 Task: Open Card Card0000000174 in  Board0000000044 in Workspace WS0000000015 in Trello. Add Member Mailaustralia7@gmail.com to Card Card0000000174 in  Board0000000044 in Workspace WS0000000015 in Trello. Add Blue Label titled Label0000000174 to Card Card0000000174 in  Board0000000044 in Workspace WS0000000015 in Trello. Add Checklist CL0000000174 to Card Card0000000174 in  Board0000000044 in Workspace WS0000000015 in Trello. Add Dates with Start Date as Sep 01 2023 and Due Date as Sep 30 2023 to Card Card0000000174 in  Board0000000044 in Workspace WS0000000015 in Trello
Action: Mouse moved to (669, 53)
Screenshot: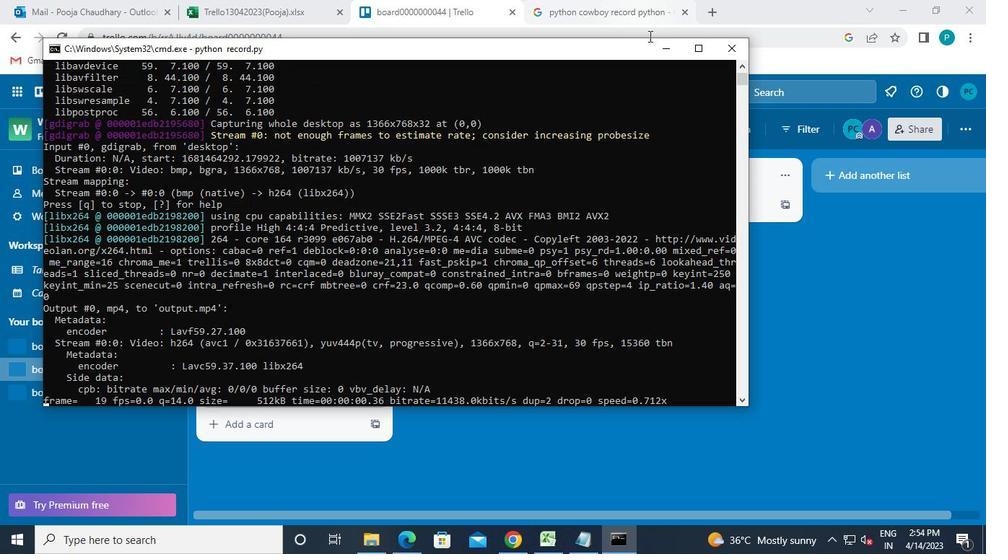 
Action: Mouse pressed left at (669, 53)
Screenshot: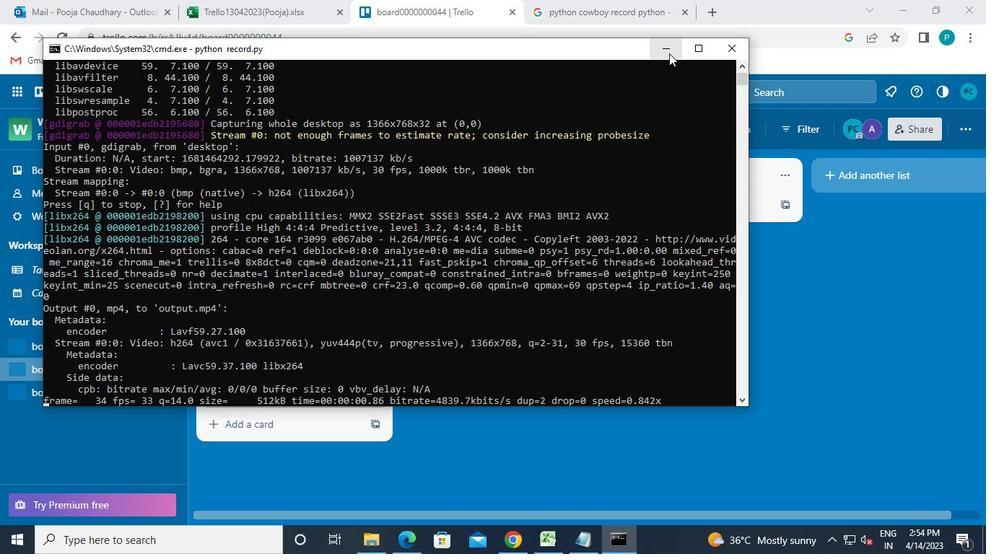 
Action: Mouse moved to (301, 335)
Screenshot: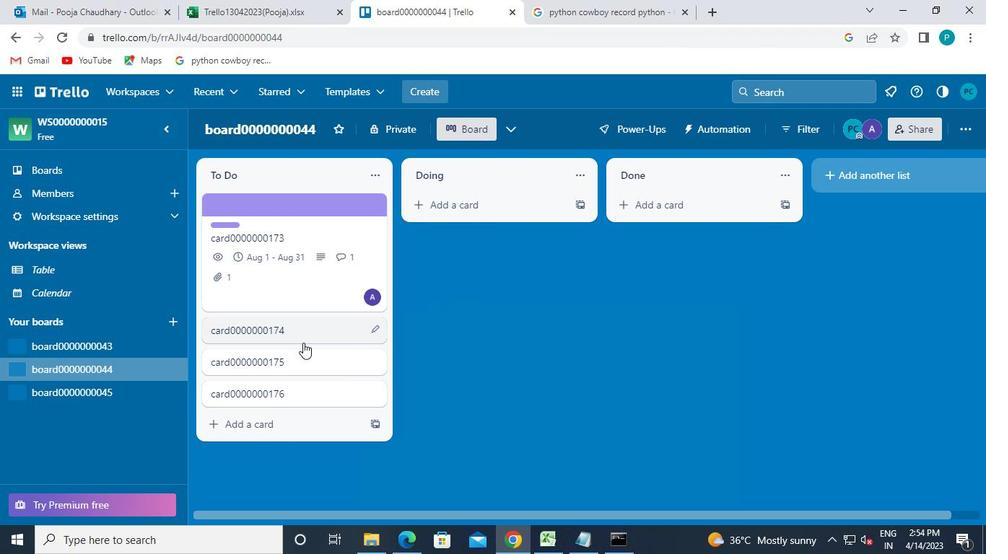 
Action: Mouse pressed left at (301, 335)
Screenshot: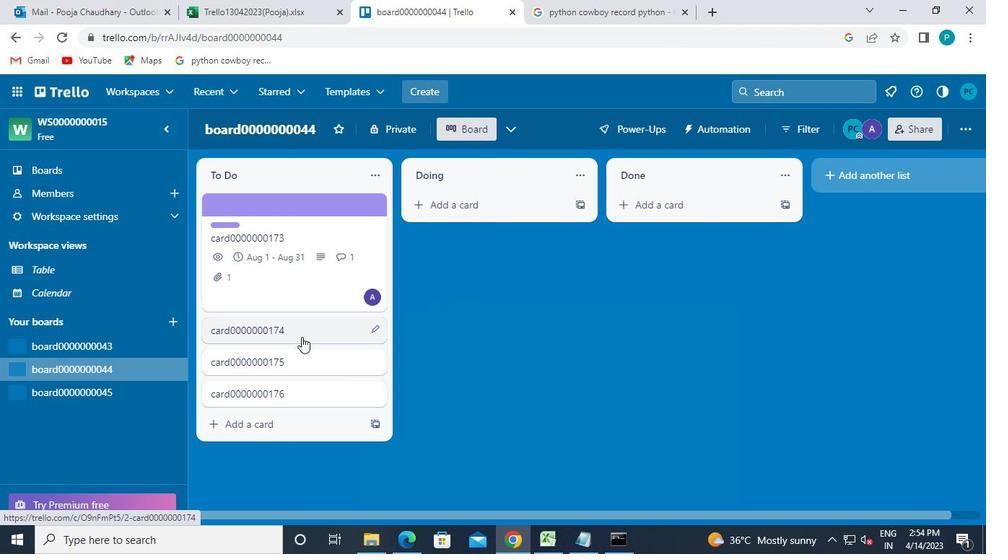 
Action: Mouse moved to (684, 259)
Screenshot: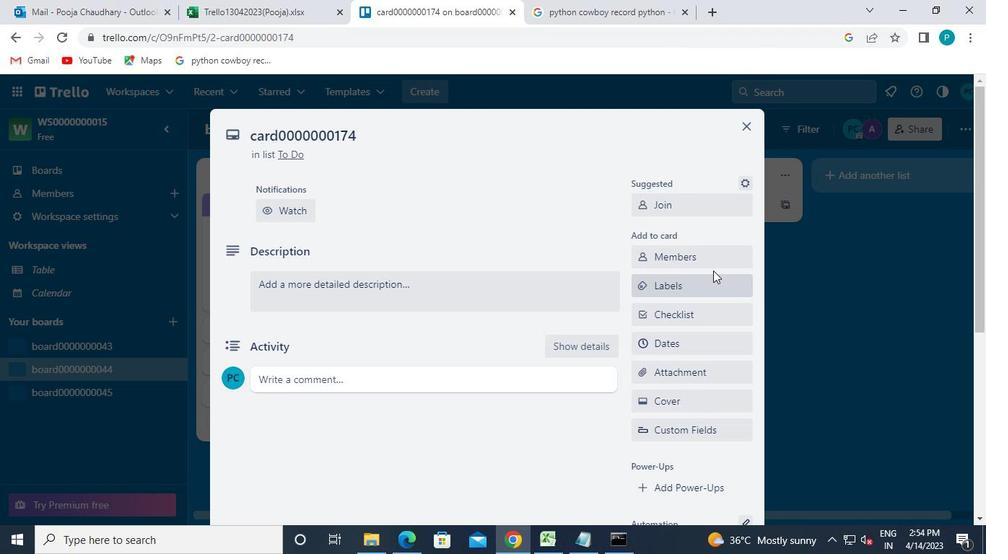 
Action: Mouse pressed left at (684, 259)
Screenshot: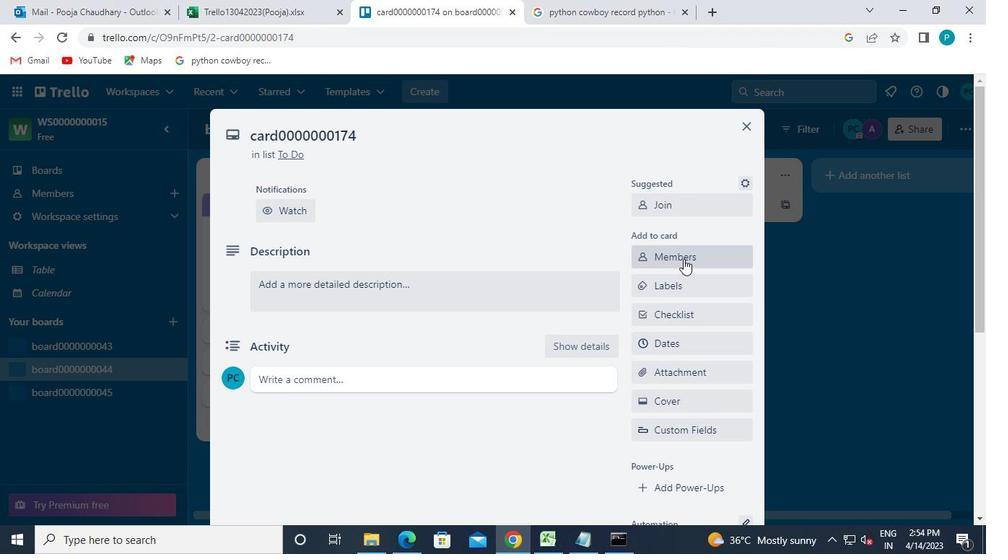 
Action: Mouse moved to (687, 325)
Screenshot: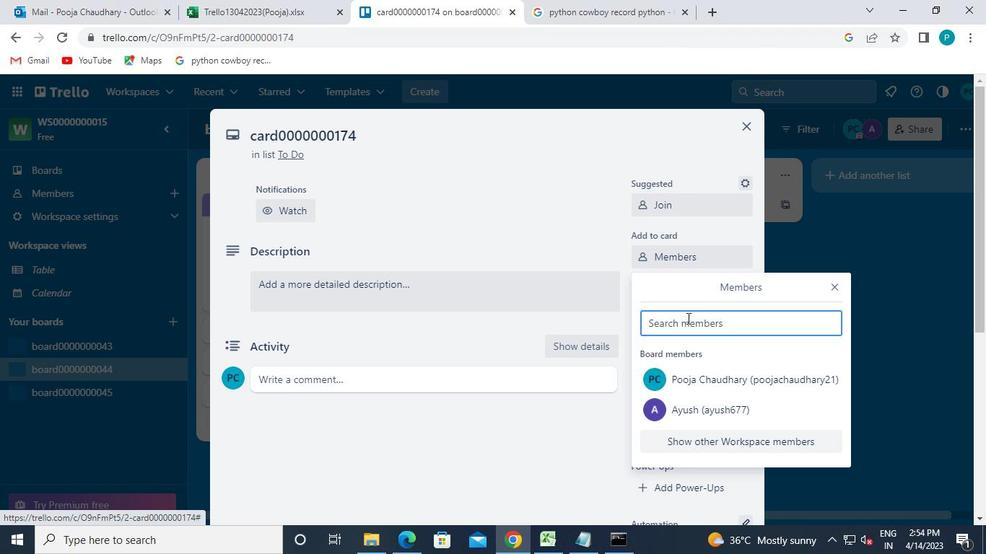 
Action: Mouse pressed left at (687, 325)
Screenshot: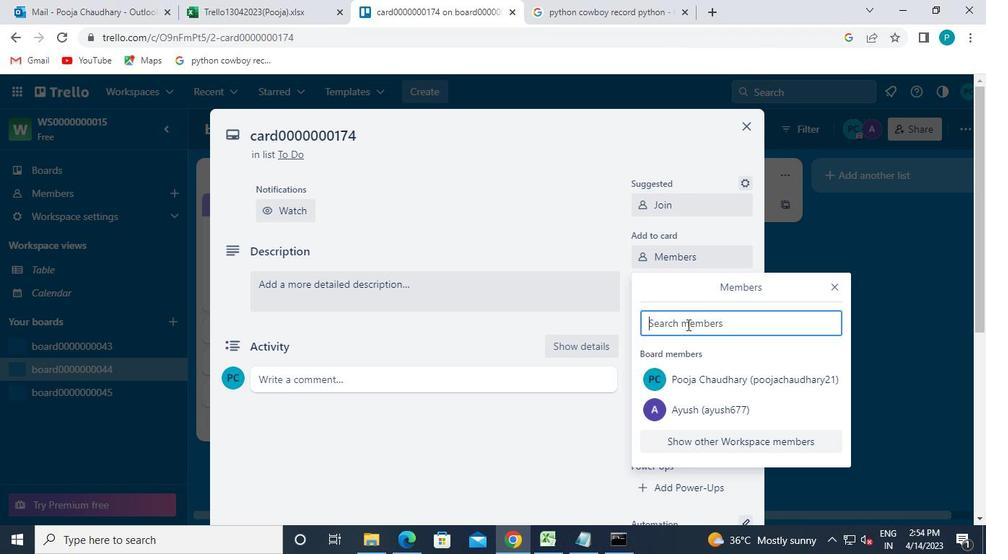 
Action: Keyboard m
Screenshot: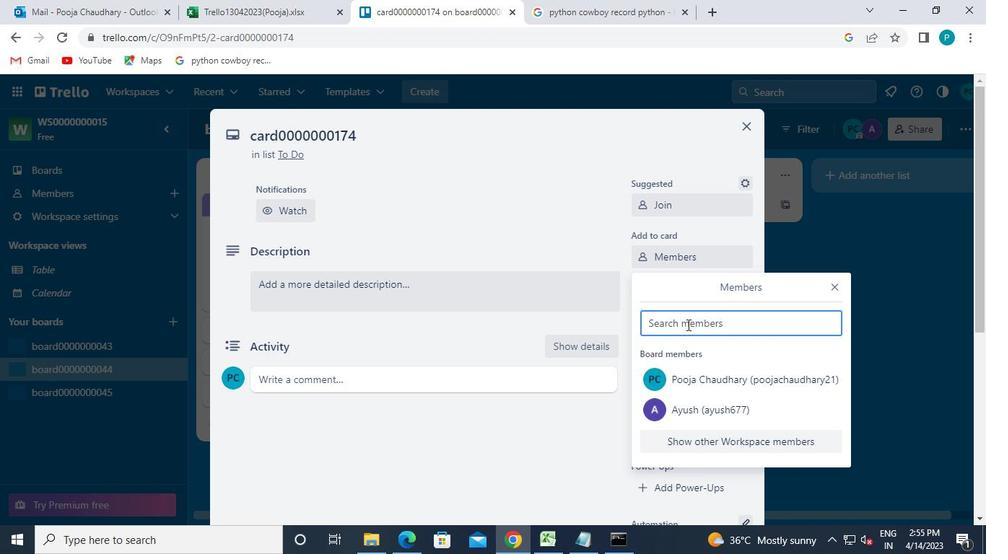 
Action: Keyboard a
Screenshot: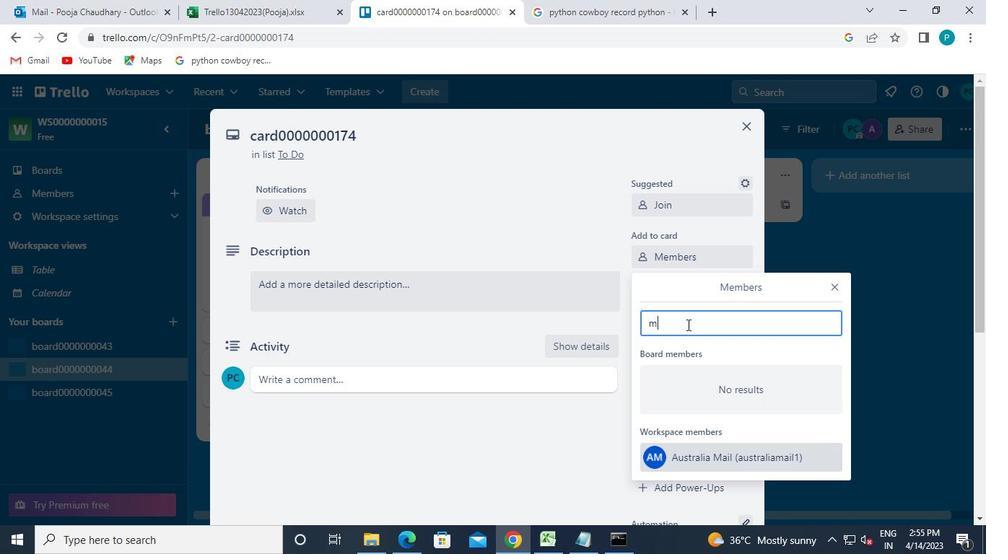 
Action: Keyboard i
Screenshot: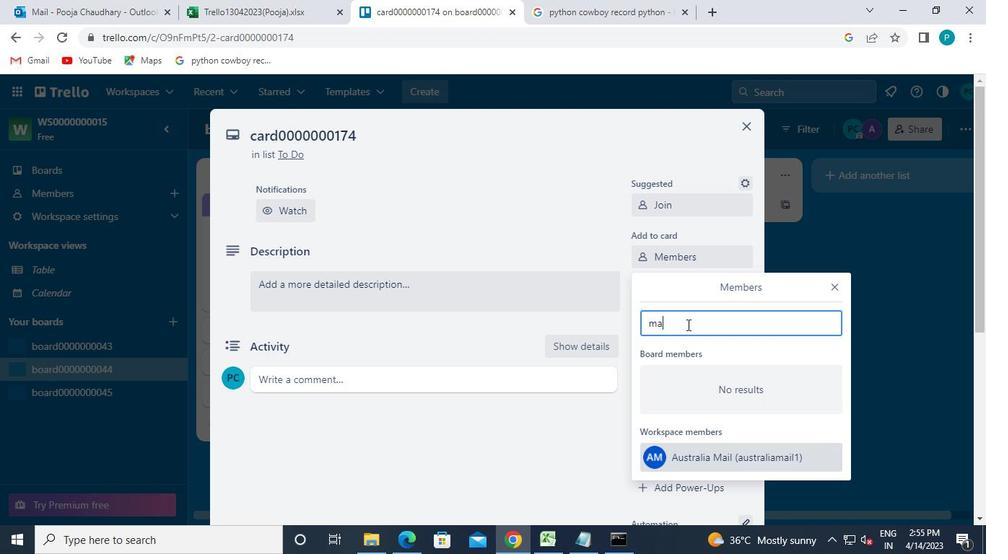 
Action: Keyboard l
Screenshot: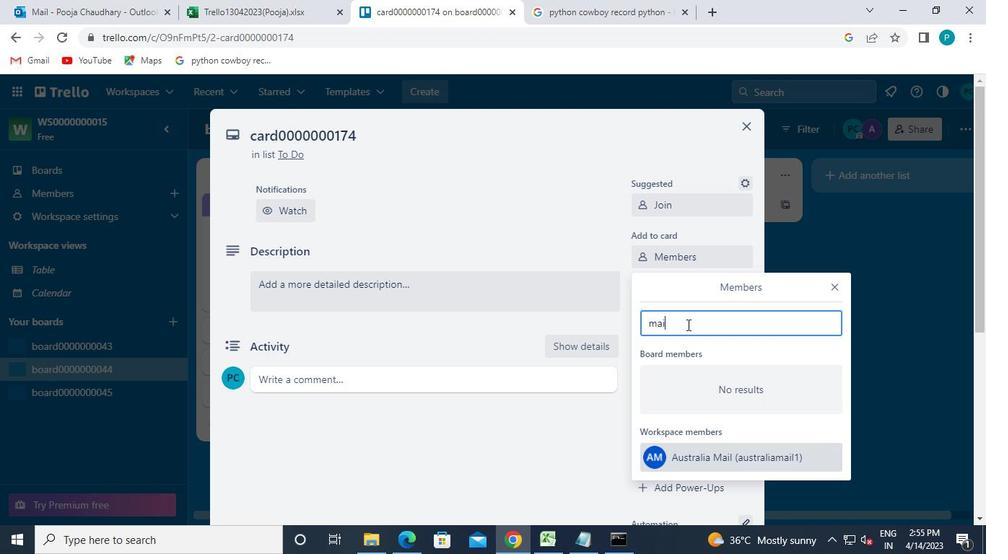 
Action: Keyboard a
Screenshot: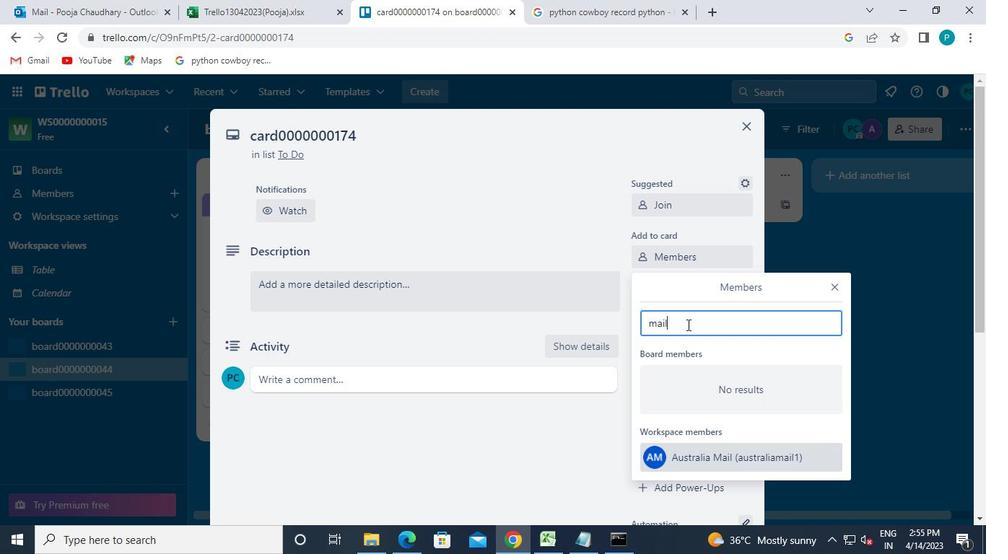 
Action: Keyboard u
Screenshot: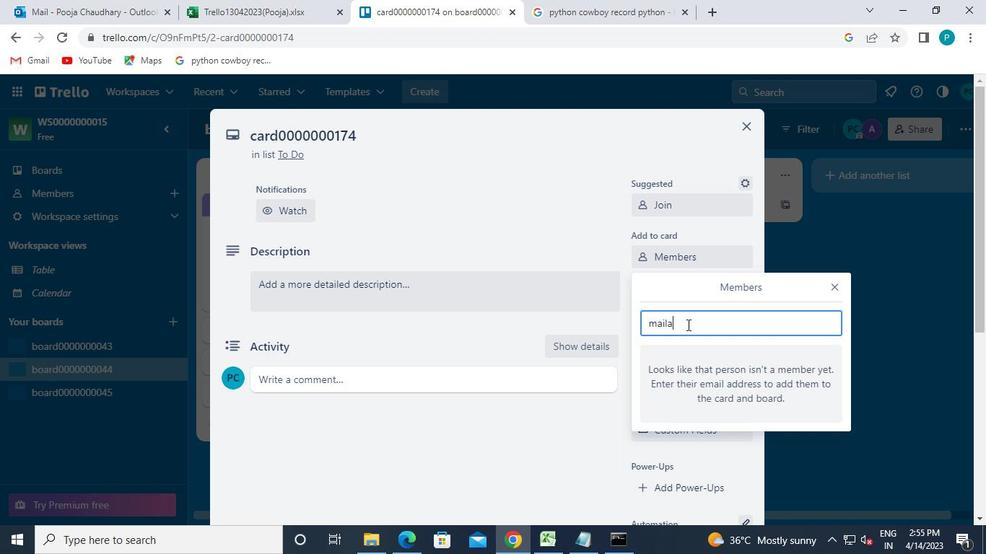 
Action: Keyboard t
Screenshot: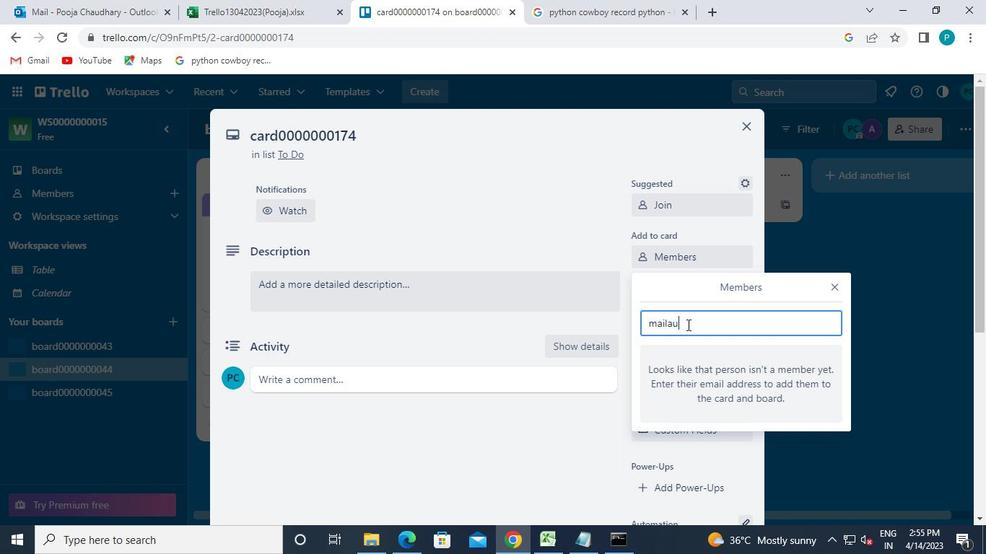 
Action: Keyboard r
Screenshot: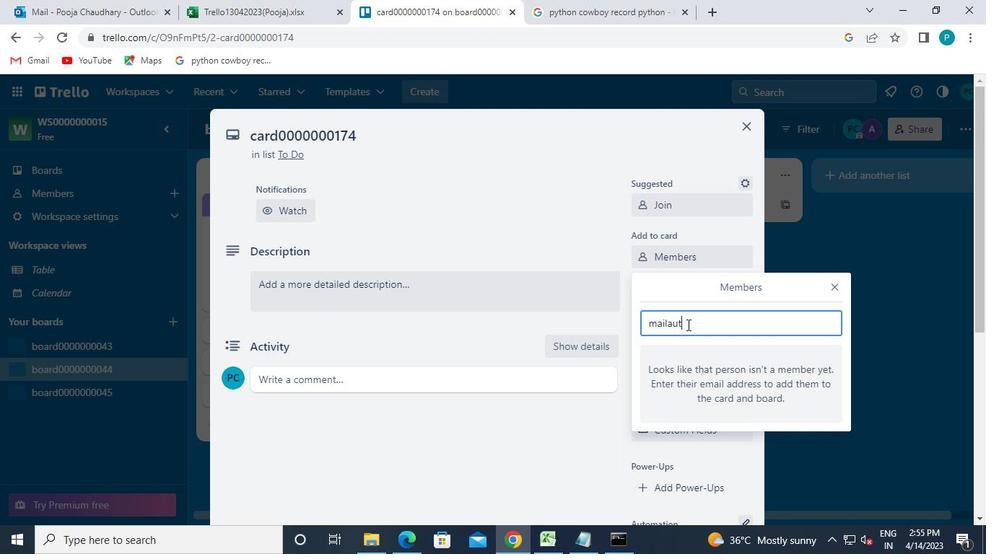 
Action: Keyboard a
Screenshot: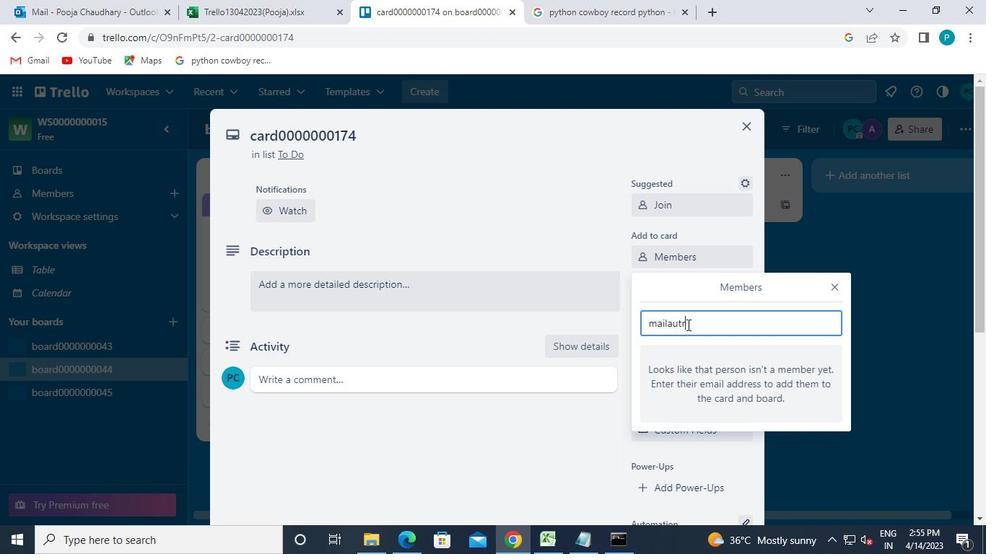 
Action: Keyboard l
Screenshot: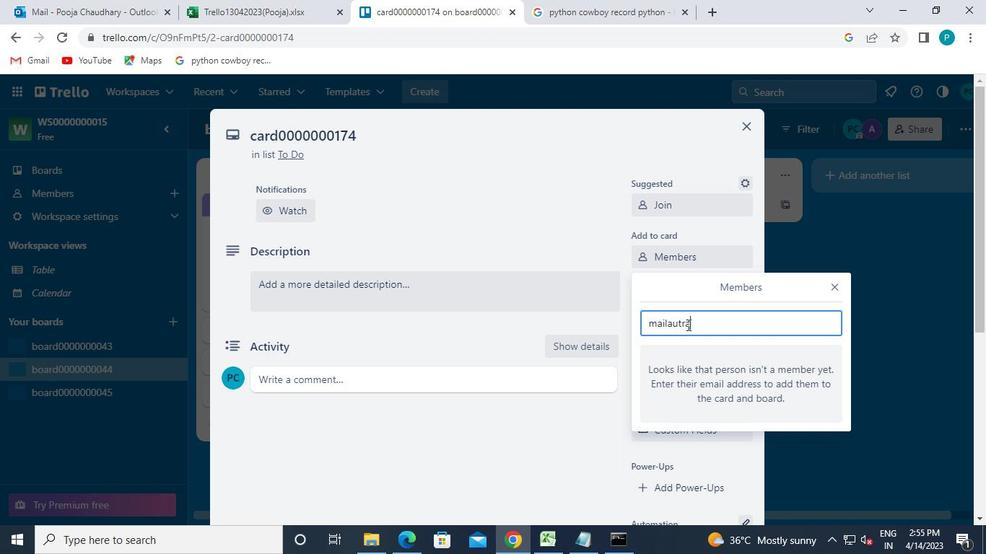 
Action: Keyboard i
Screenshot: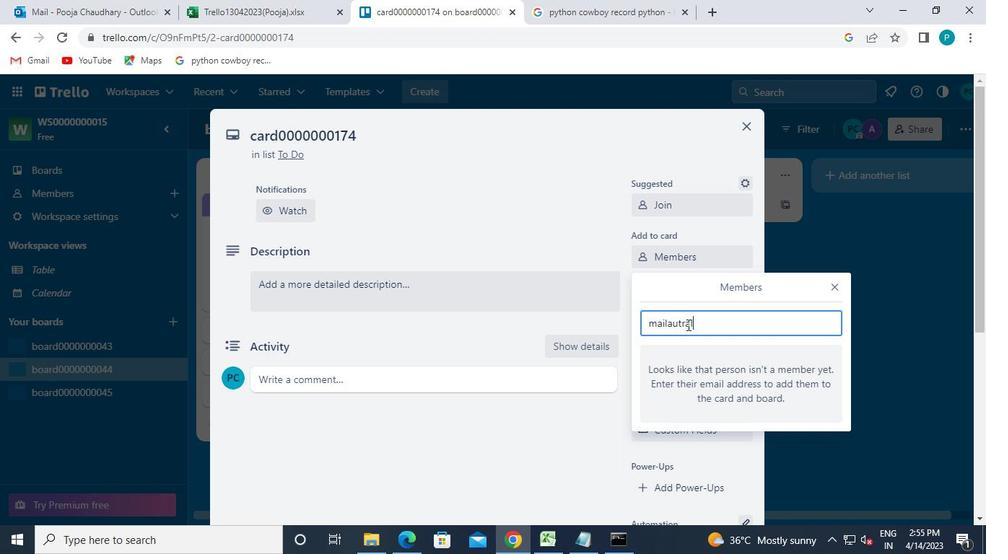 
Action: Keyboard a
Screenshot: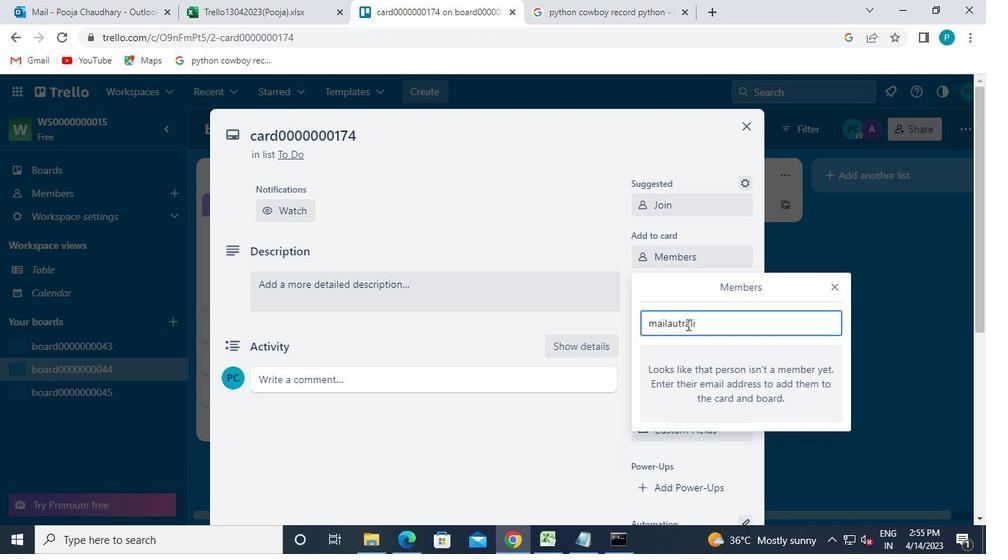 
Action: Mouse moved to (684, 326)
Screenshot: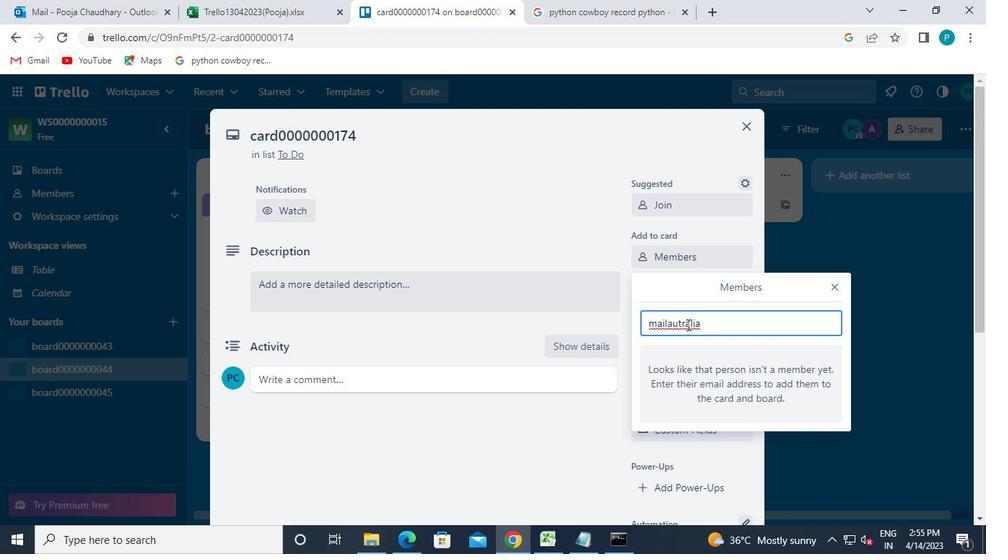 
Action: Keyboard Key.shift
Screenshot: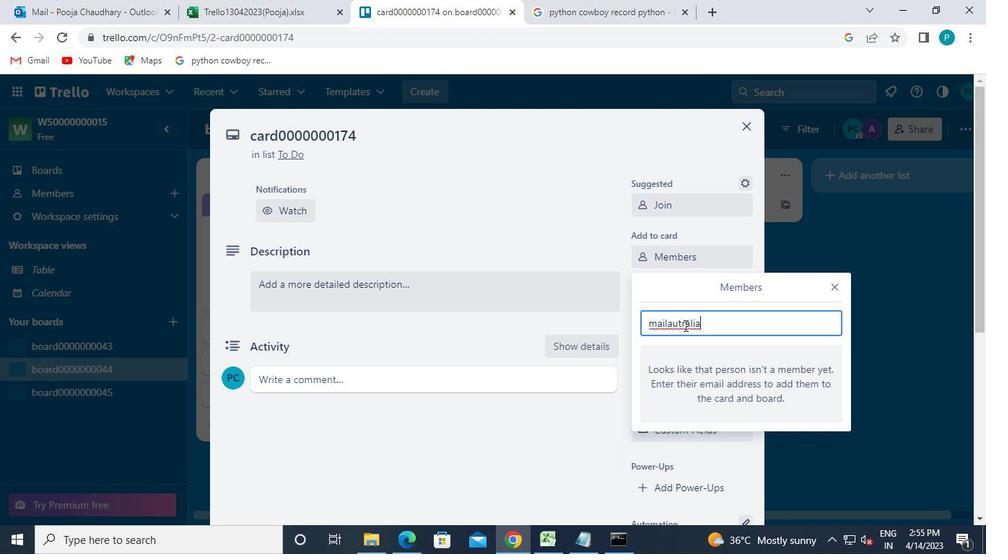 
Action: Keyboard 7
Screenshot: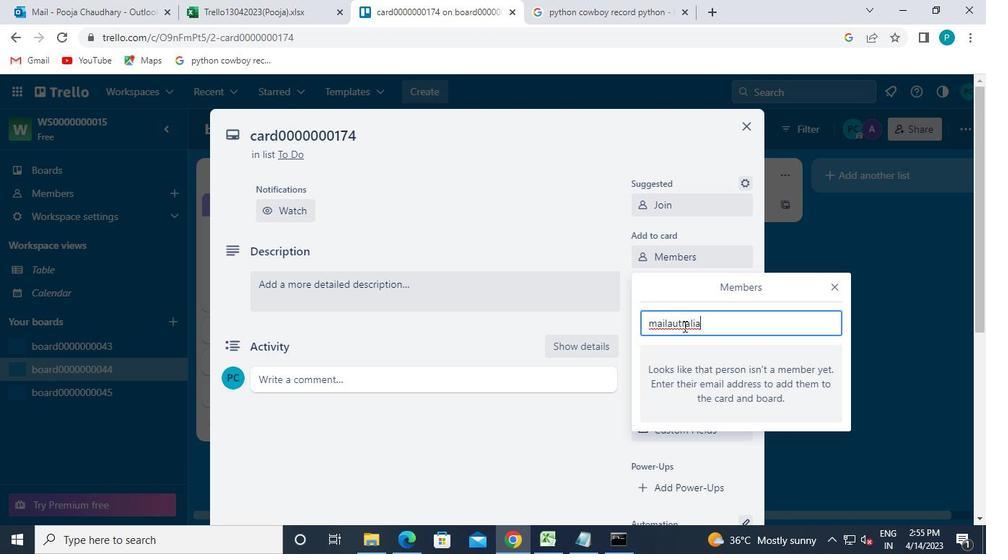
Action: Keyboard Key.shift
Screenshot: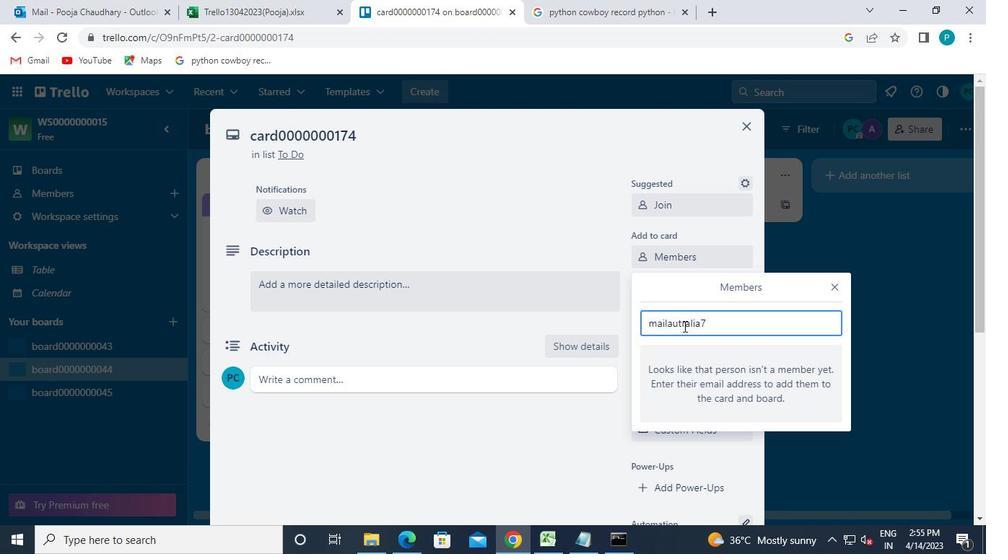 
Action: Keyboard @
Screenshot: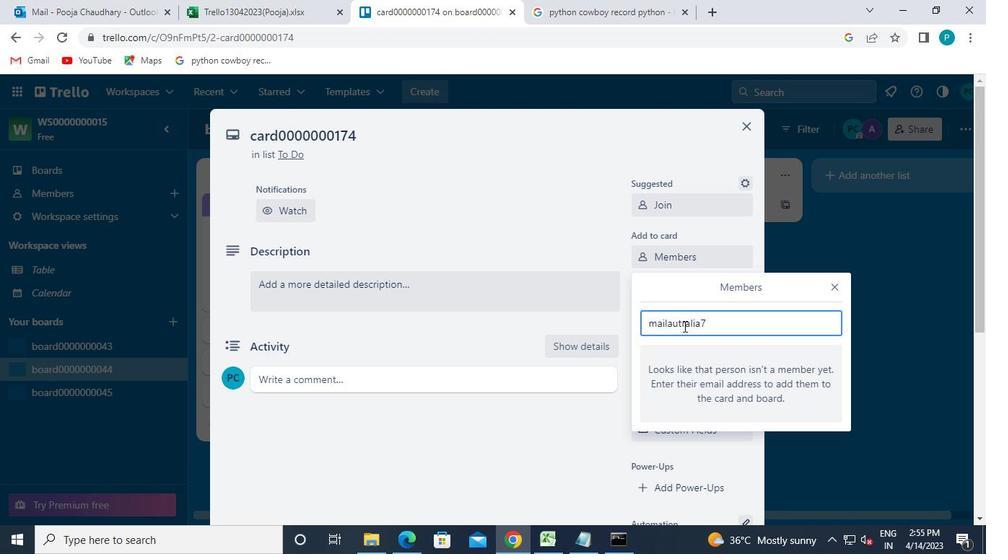 
Action: Keyboard g
Screenshot: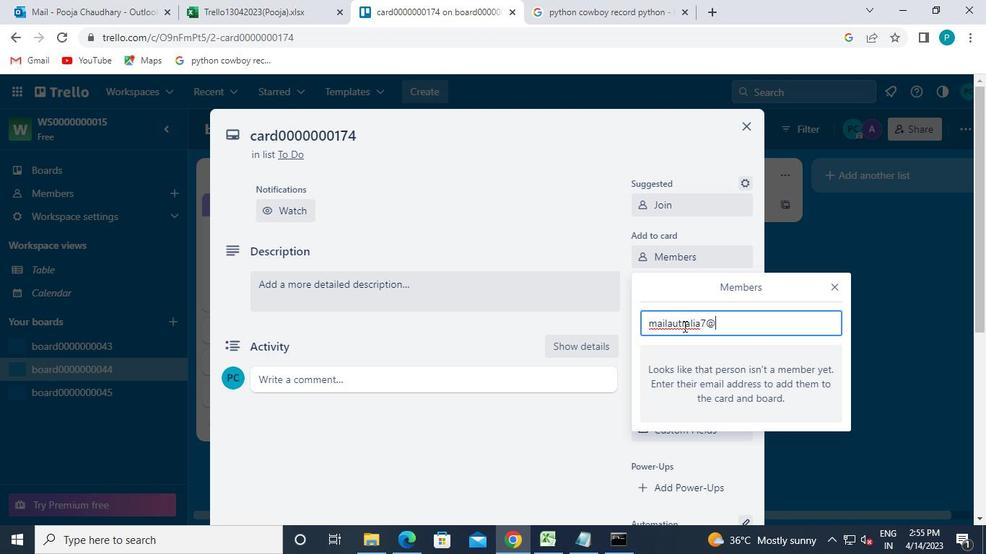
Action: Keyboard m
Screenshot: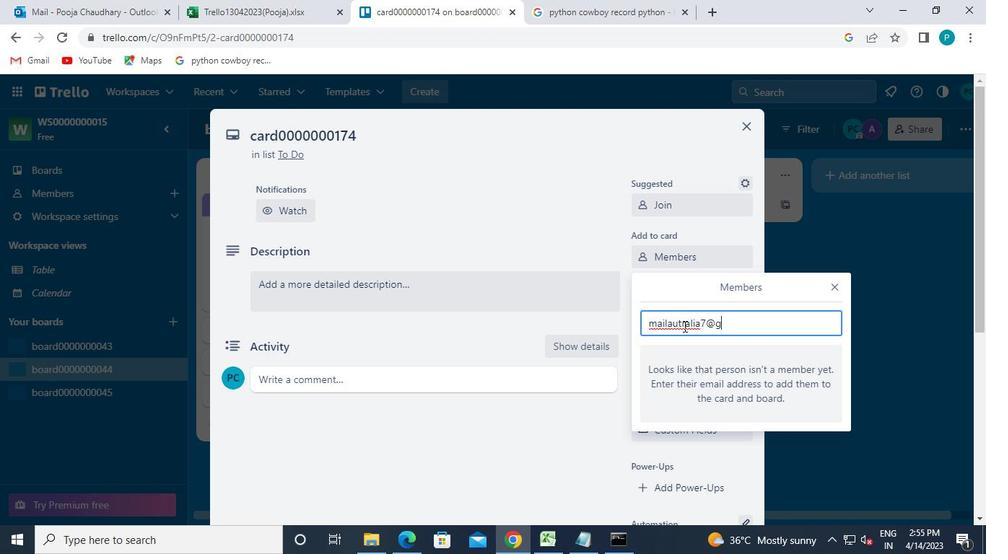 
Action: Keyboard a
Screenshot: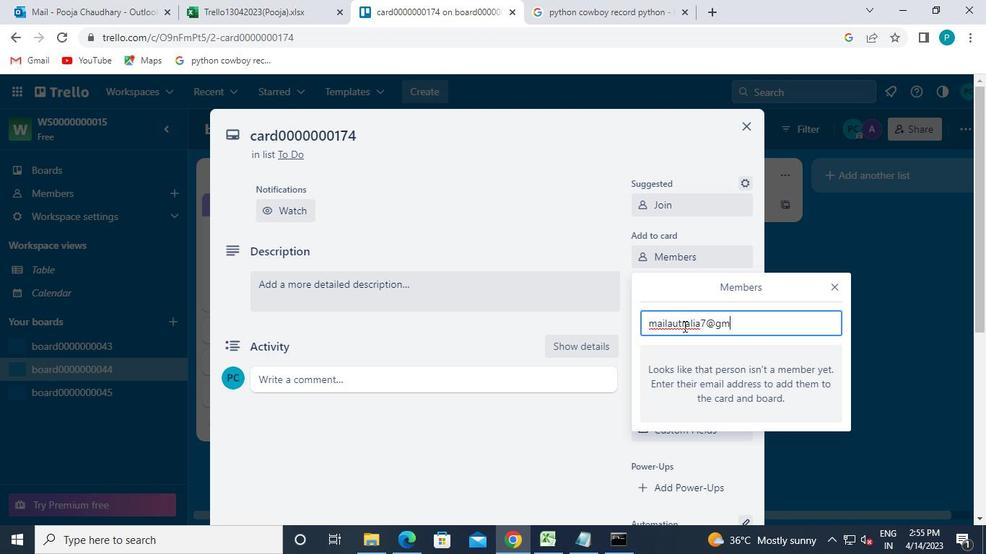 
Action: Keyboard i
Screenshot: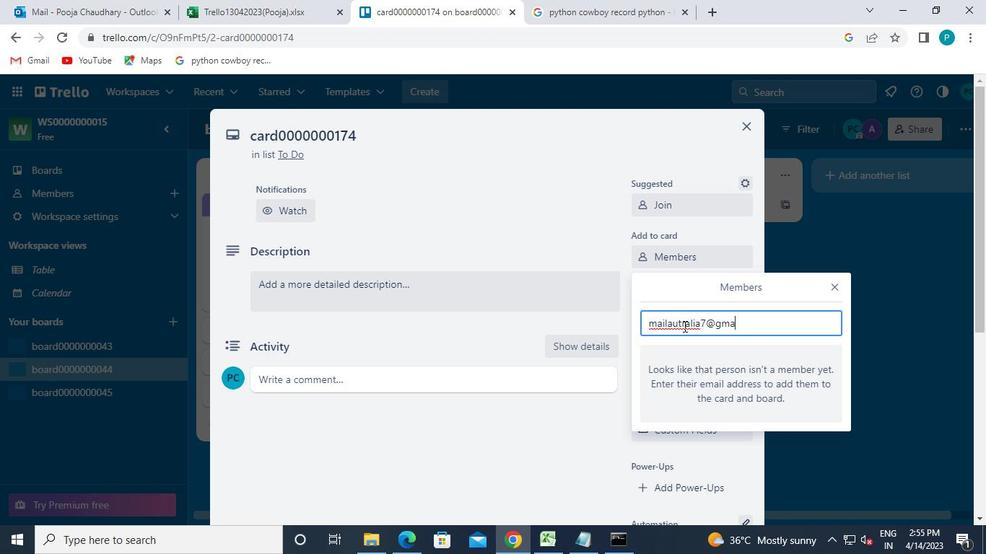 
Action: Keyboard l
Screenshot: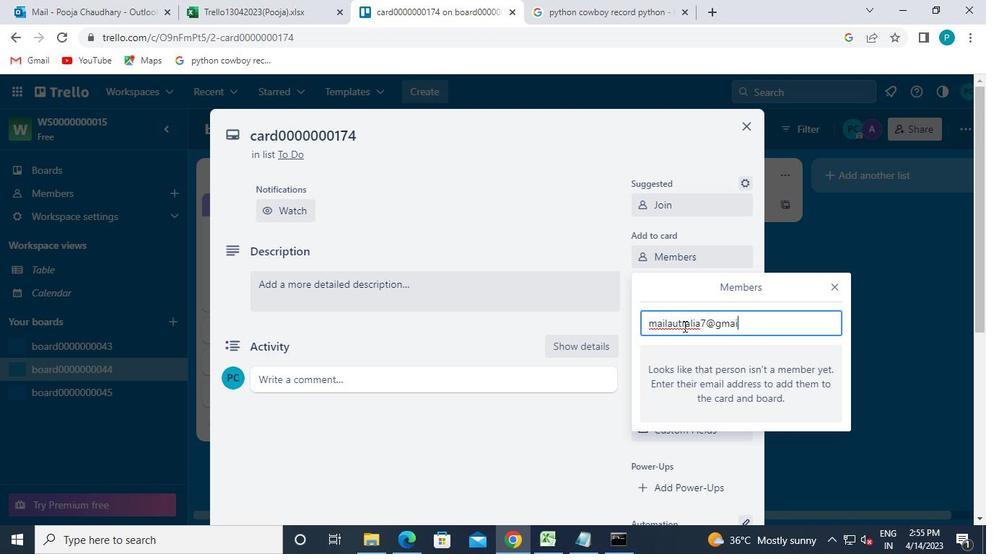 
Action: Keyboard .
Screenshot: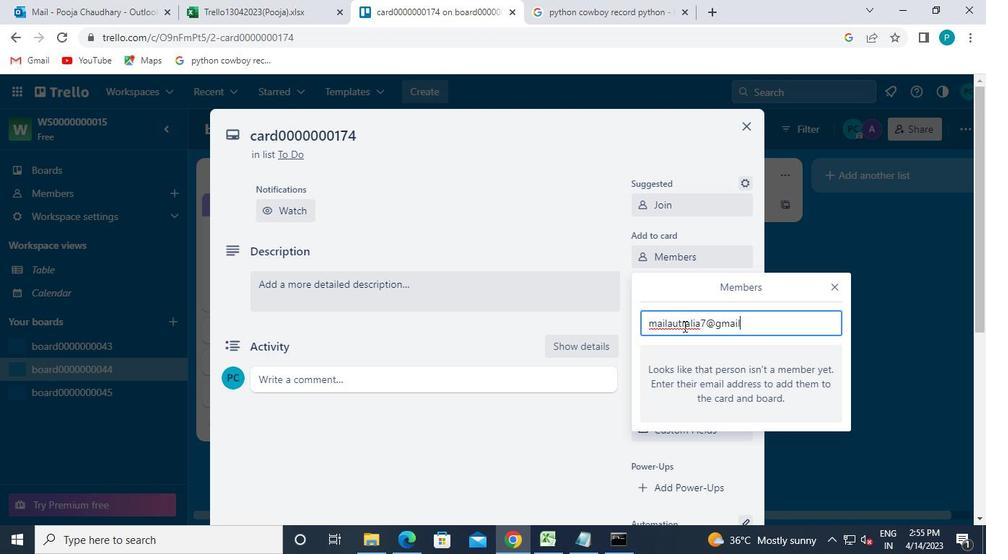 
Action: Keyboard c
Screenshot: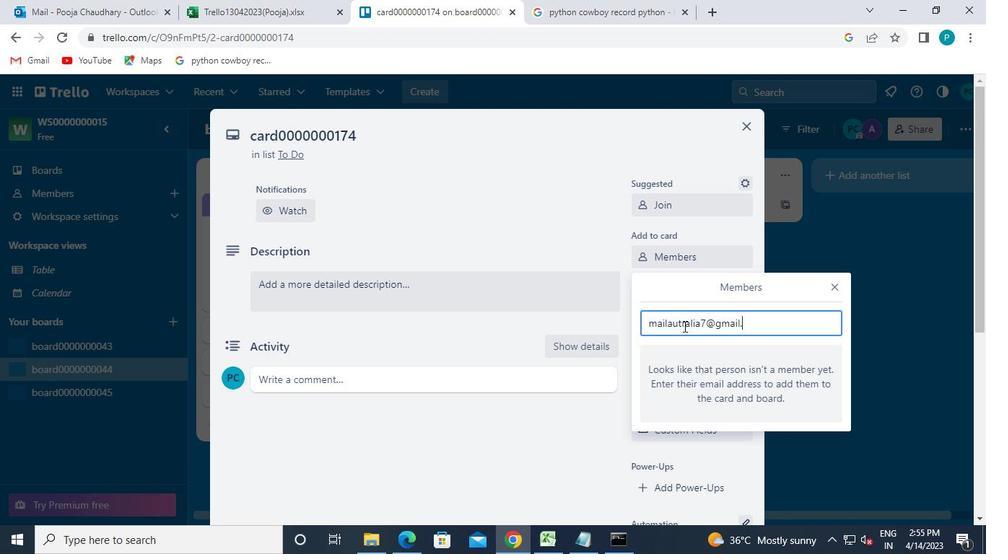 
Action: Keyboard m
Screenshot: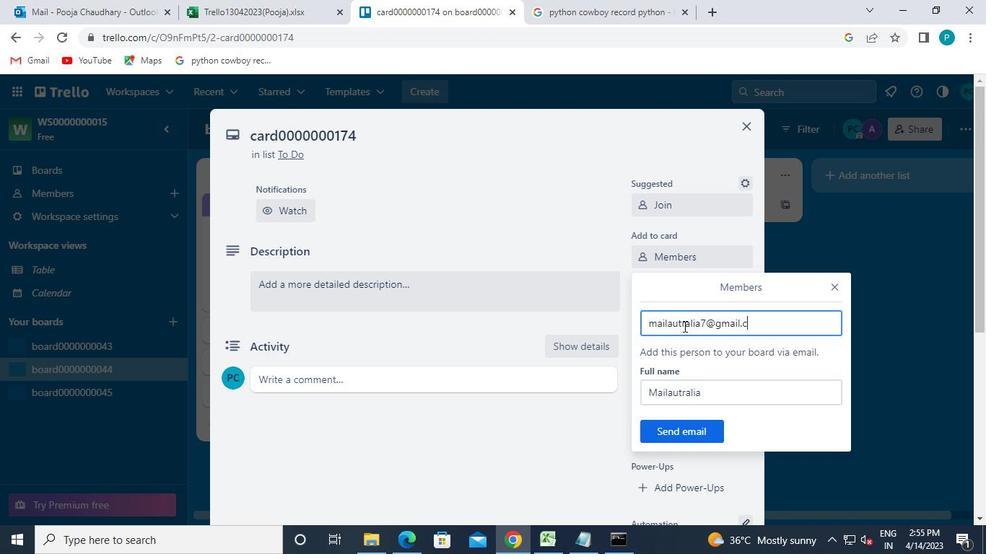 
Action: Keyboard Key.backspace
Screenshot: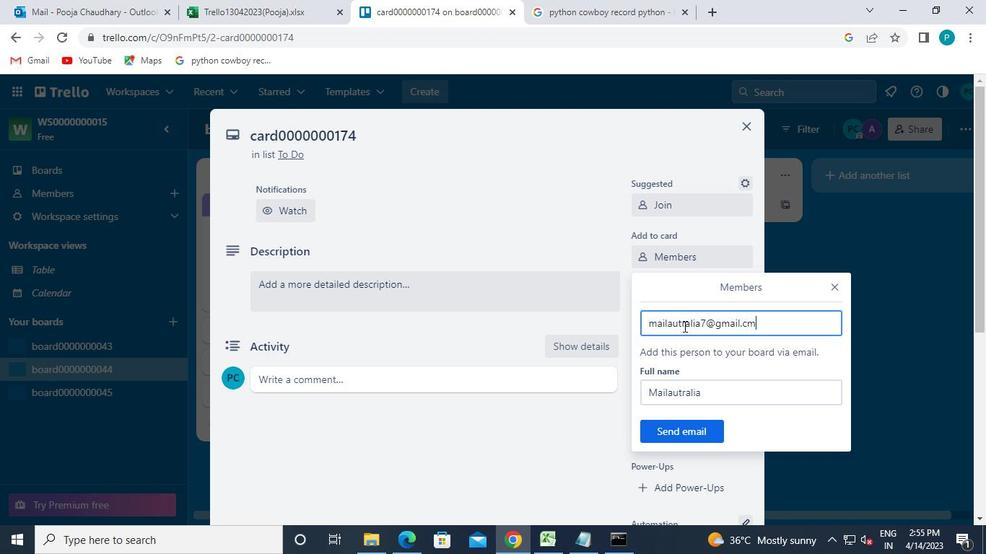 
Action: Keyboard o
Screenshot: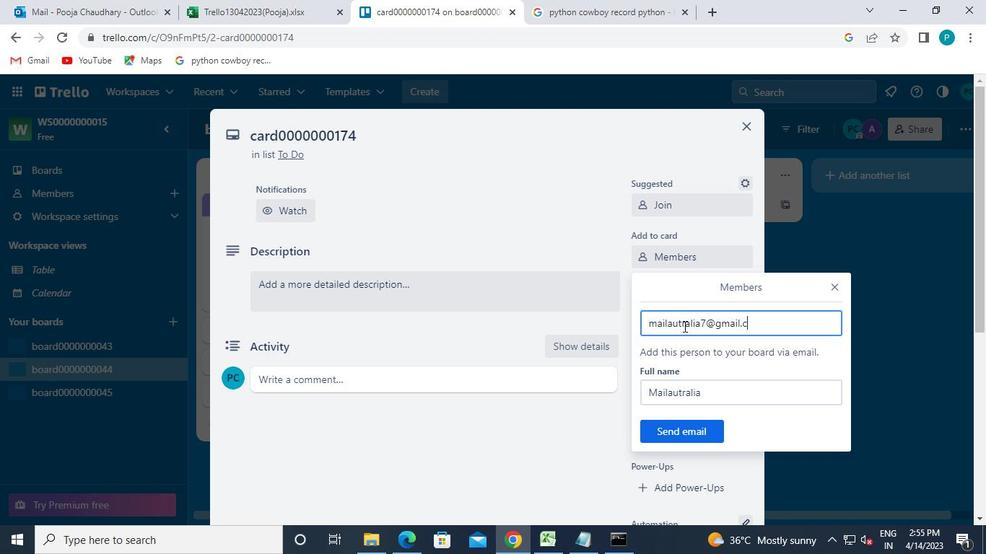 
Action: Keyboard m
Screenshot: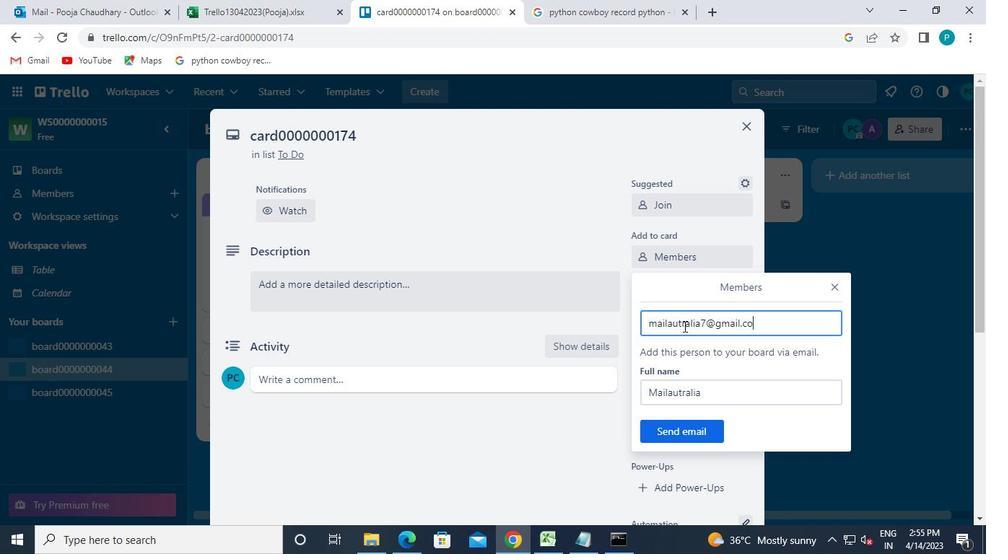 
Action: Mouse moved to (699, 432)
Screenshot: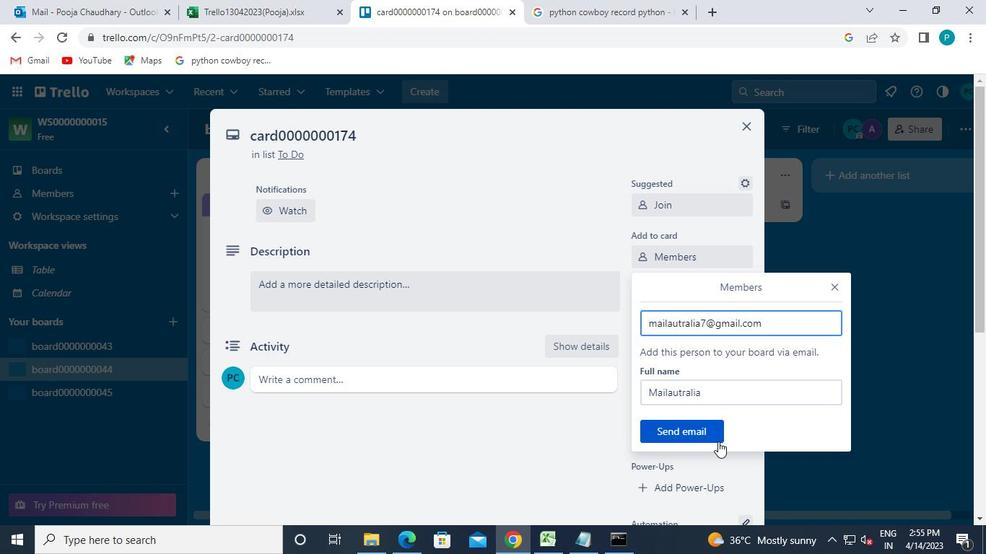 
Action: Mouse pressed left at (699, 432)
Screenshot: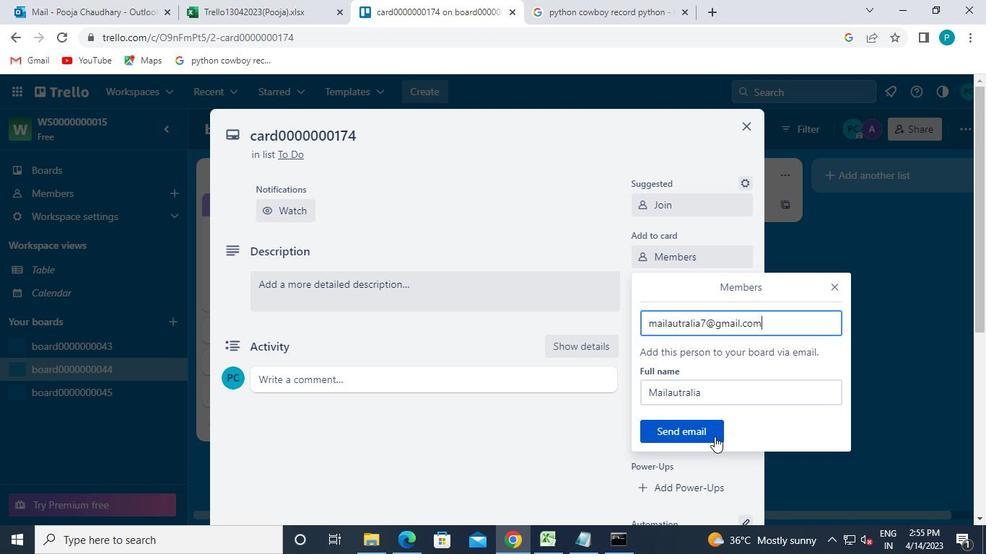 
Action: Mouse moved to (665, 291)
Screenshot: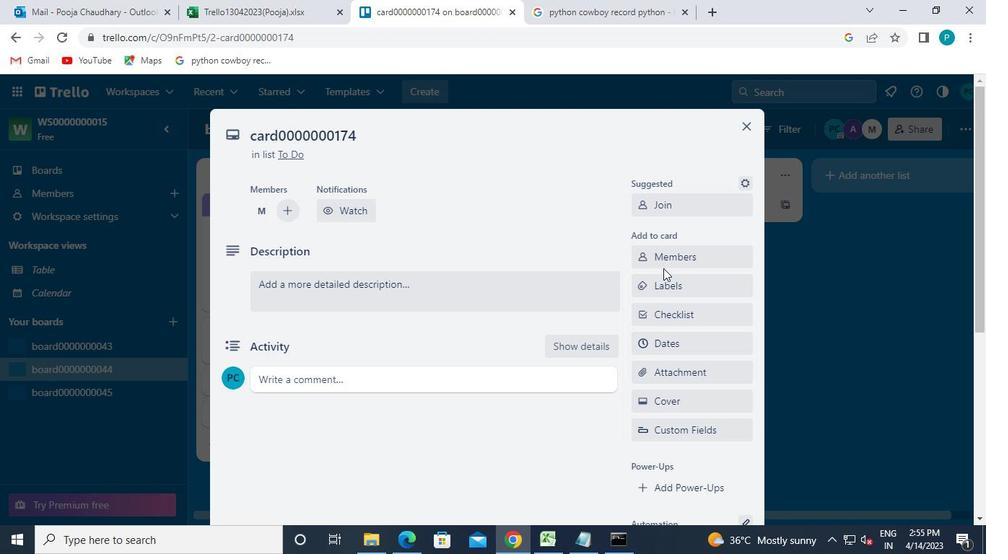 
Action: Mouse pressed left at (665, 291)
Screenshot: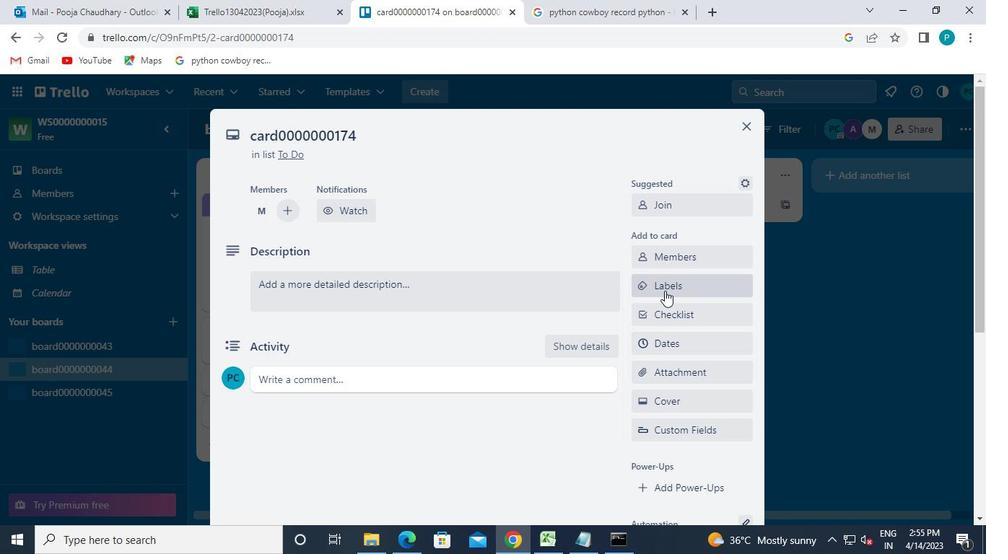 
Action: Mouse moved to (700, 407)
Screenshot: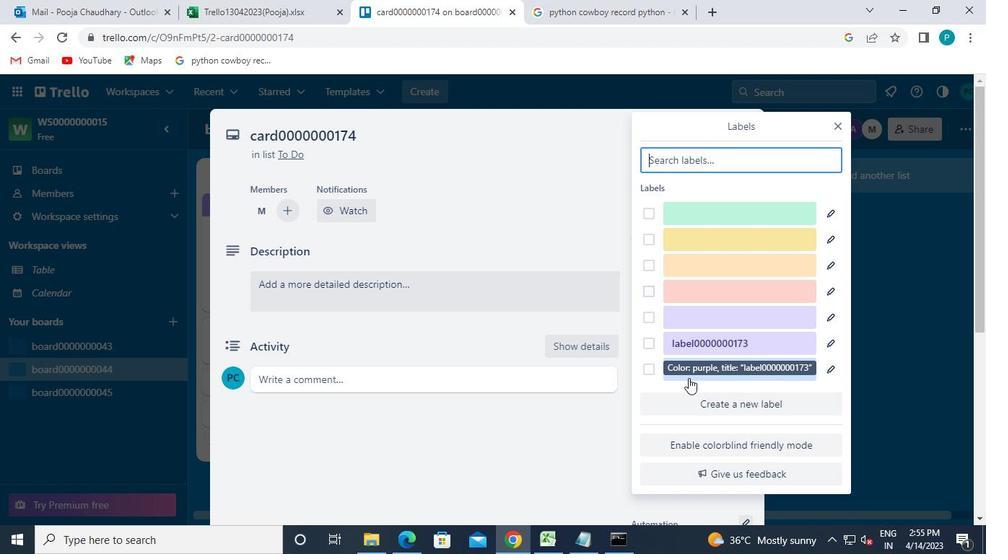 
Action: Mouse pressed left at (700, 407)
Screenshot: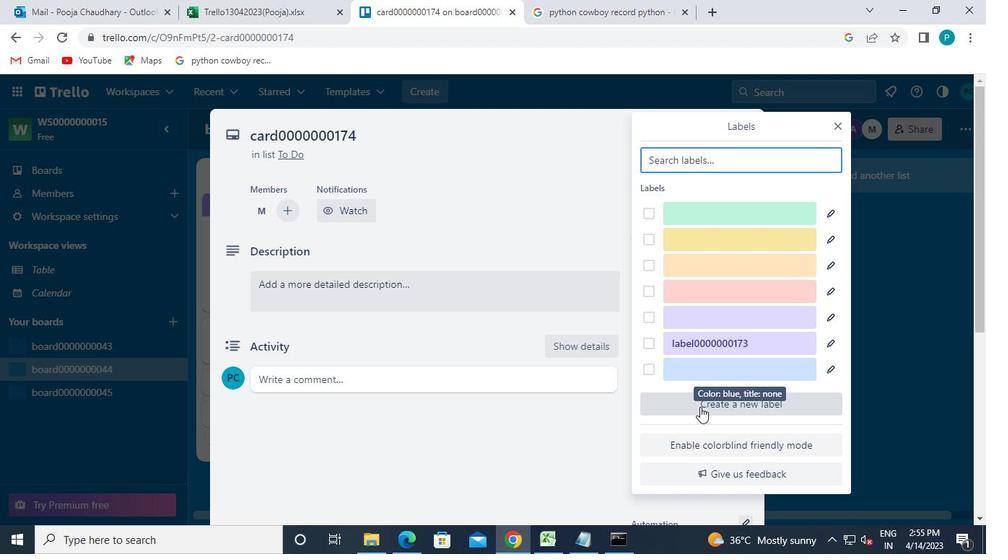 
Action: Mouse moved to (665, 410)
Screenshot: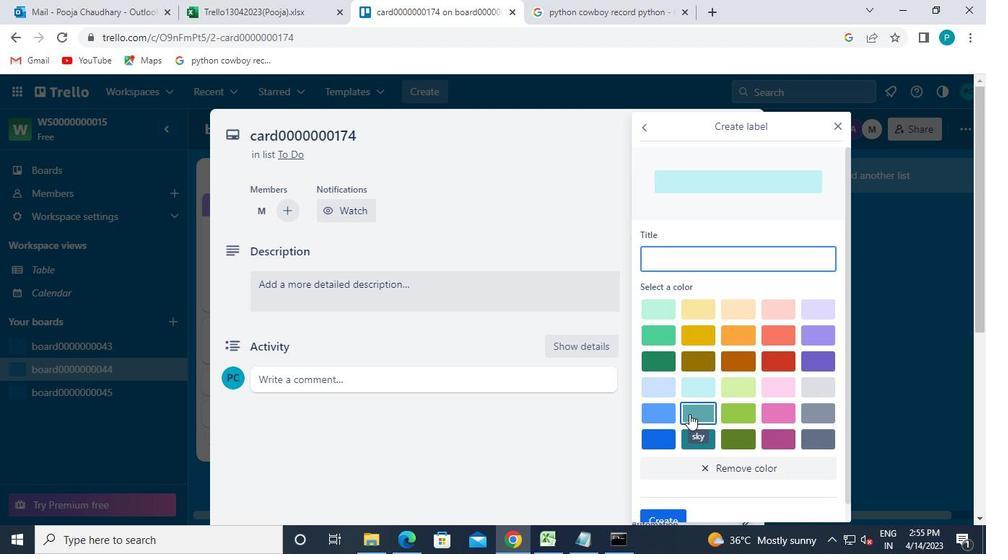 
Action: Mouse pressed left at (665, 410)
Screenshot: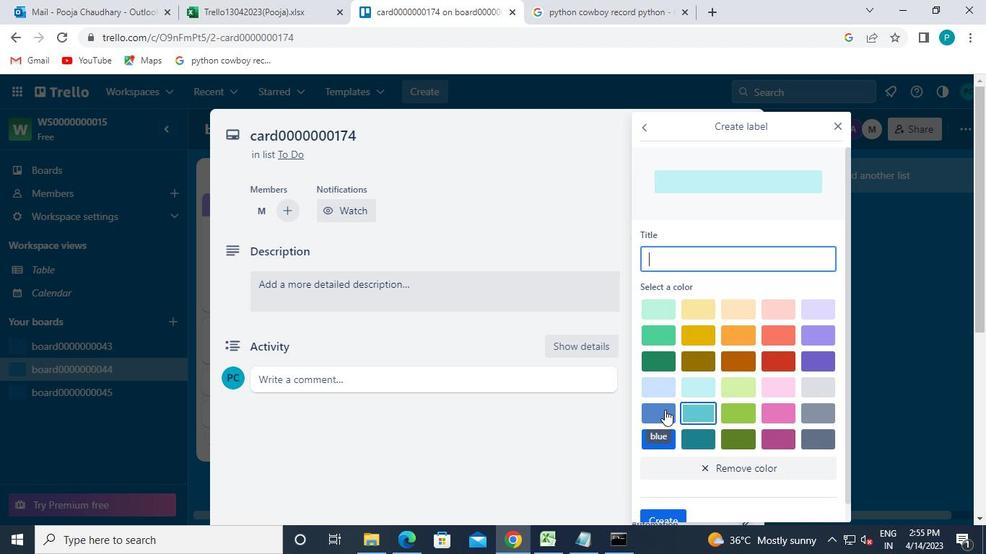 
Action: Mouse moved to (659, 258)
Screenshot: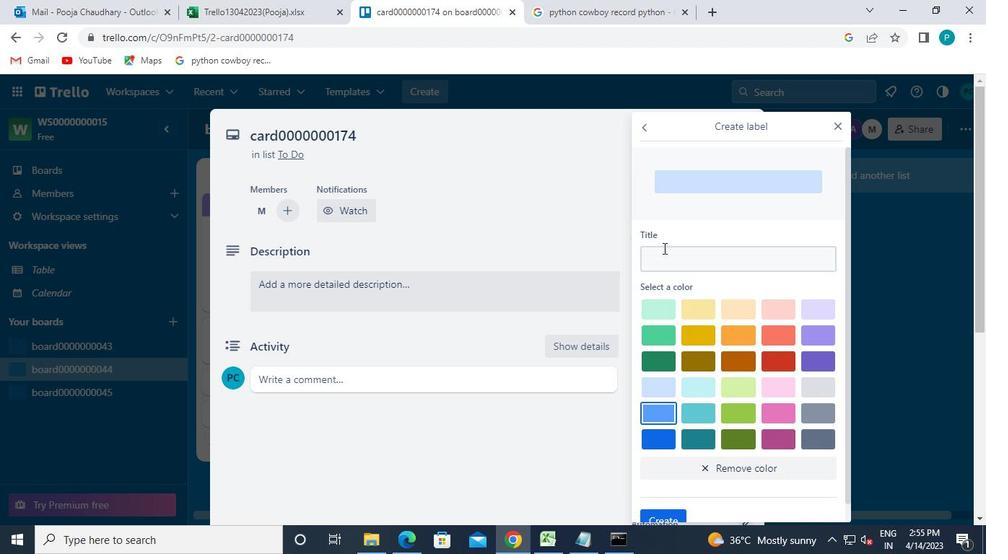 
Action: Mouse pressed left at (659, 258)
Screenshot: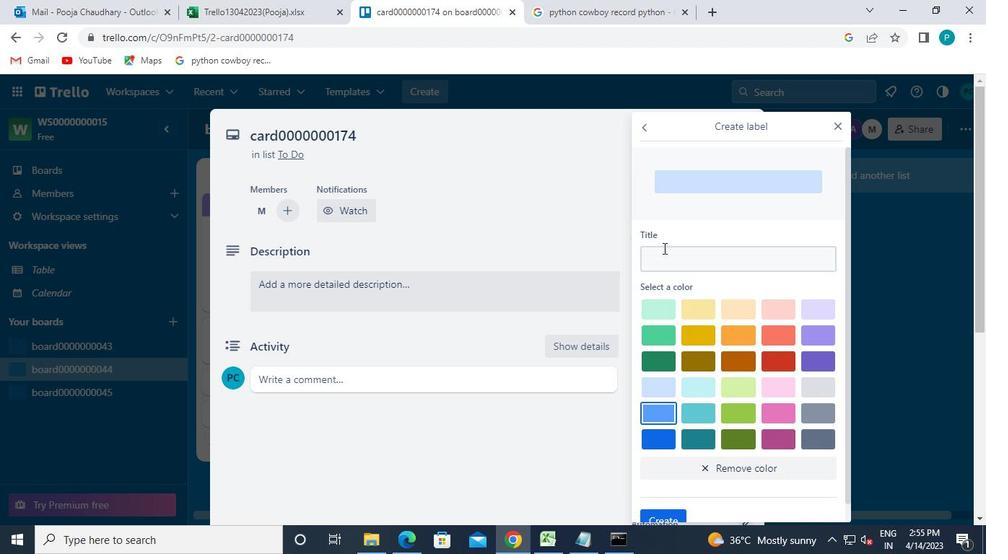 
Action: Keyboard l
Screenshot: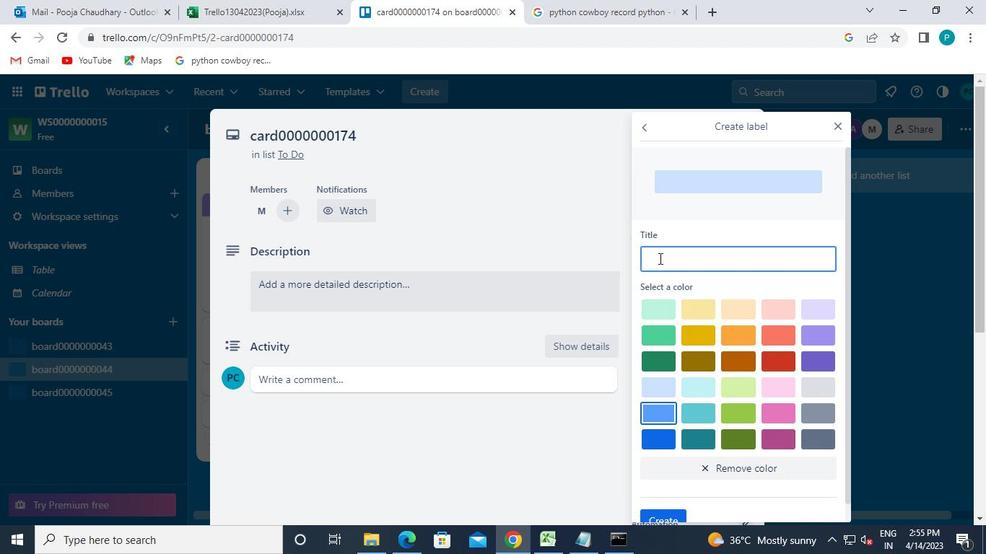 
Action: Keyboard a
Screenshot: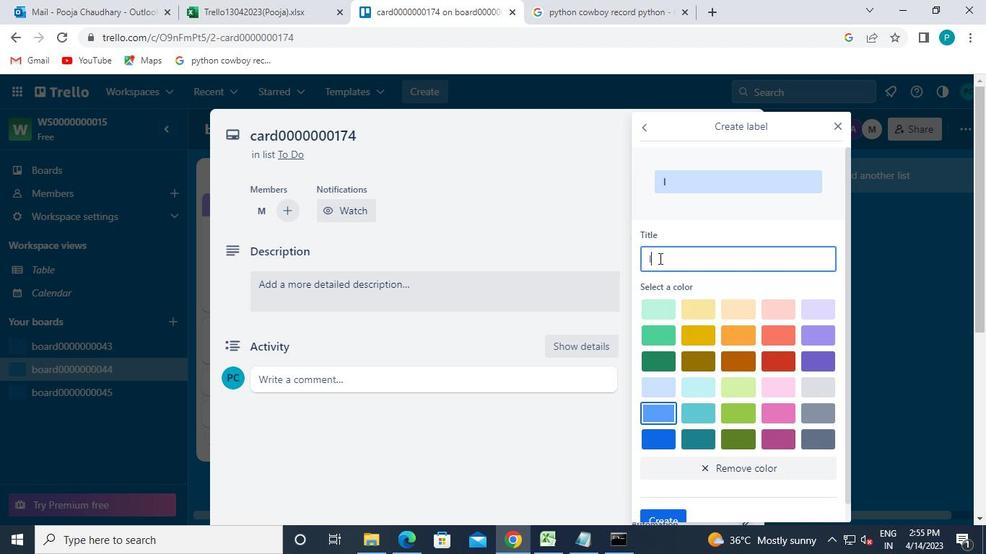 
Action: Keyboard b
Screenshot: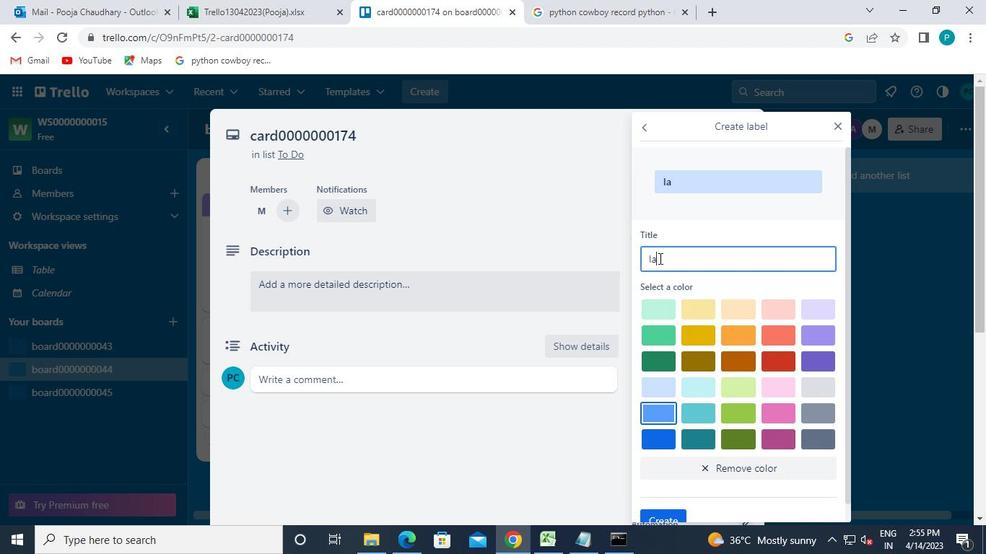 
Action: Keyboard e
Screenshot: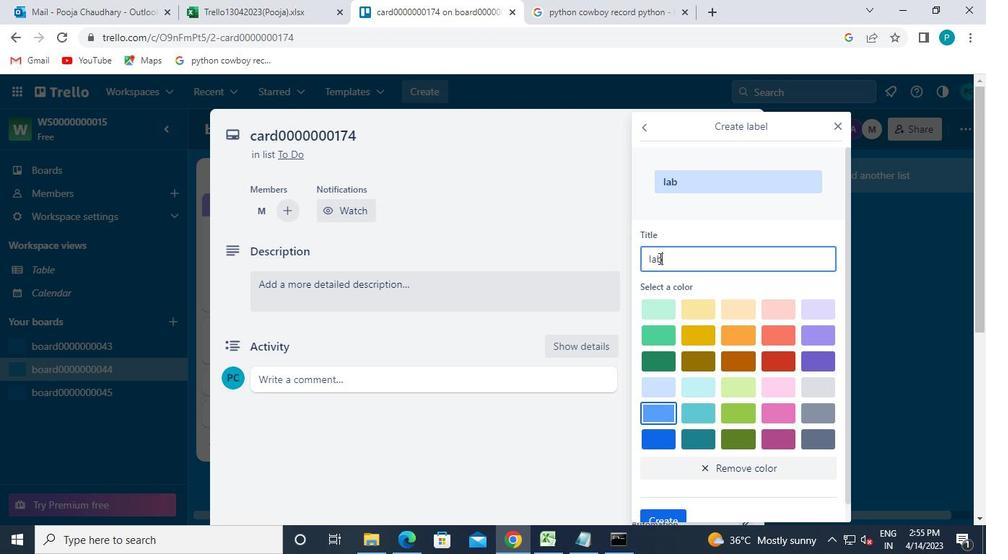 
Action: Keyboard l
Screenshot: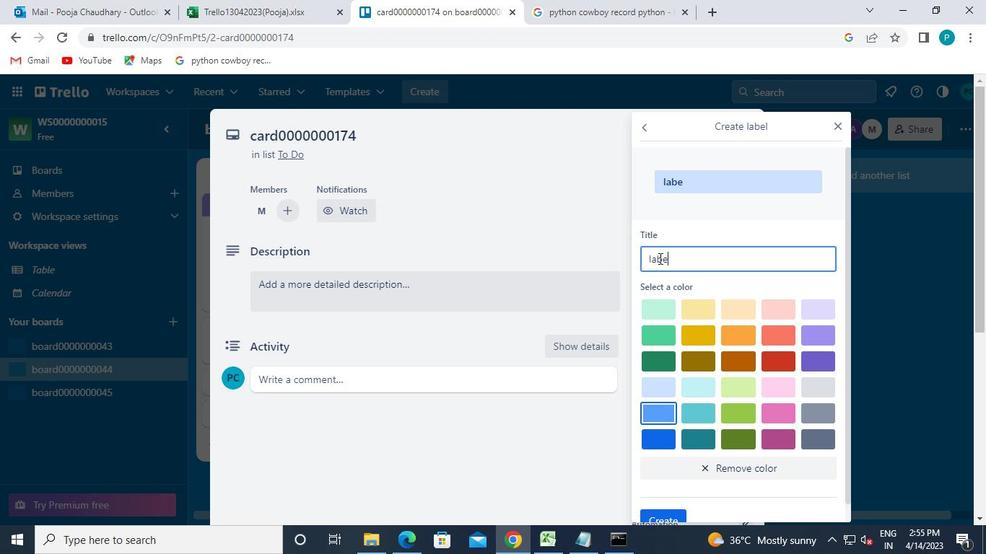 
Action: Keyboard 0
Screenshot: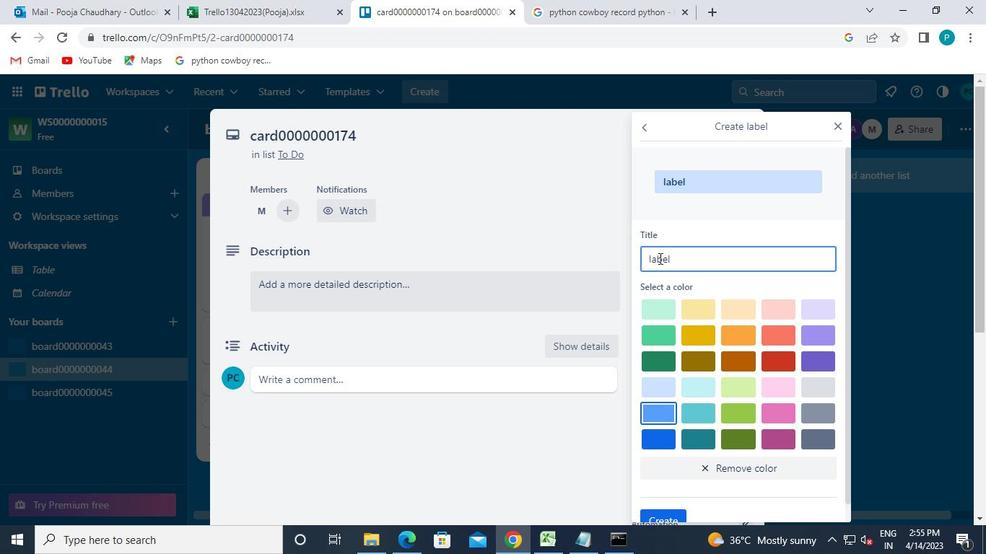 
Action: Keyboard 0
Screenshot: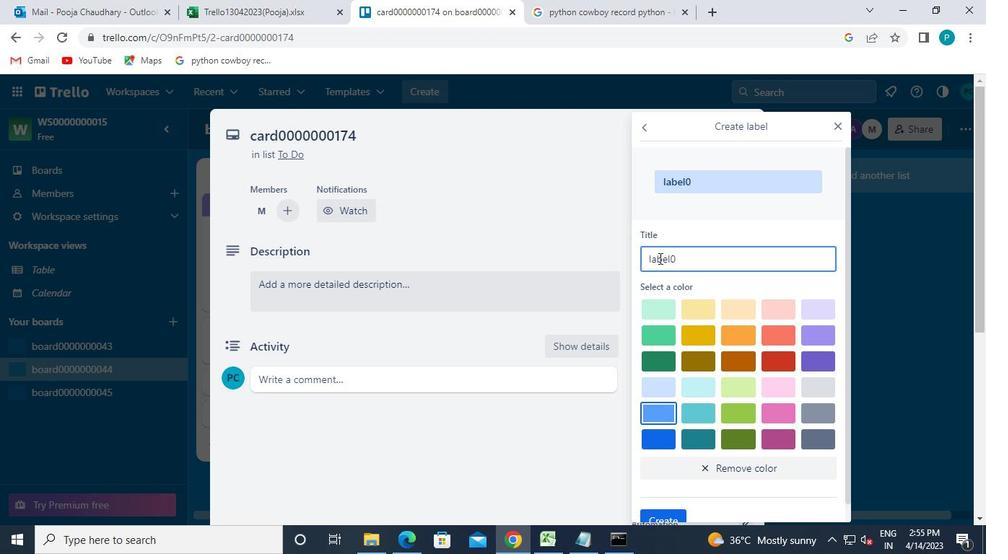 
Action: Keyboard 0
Screenshot: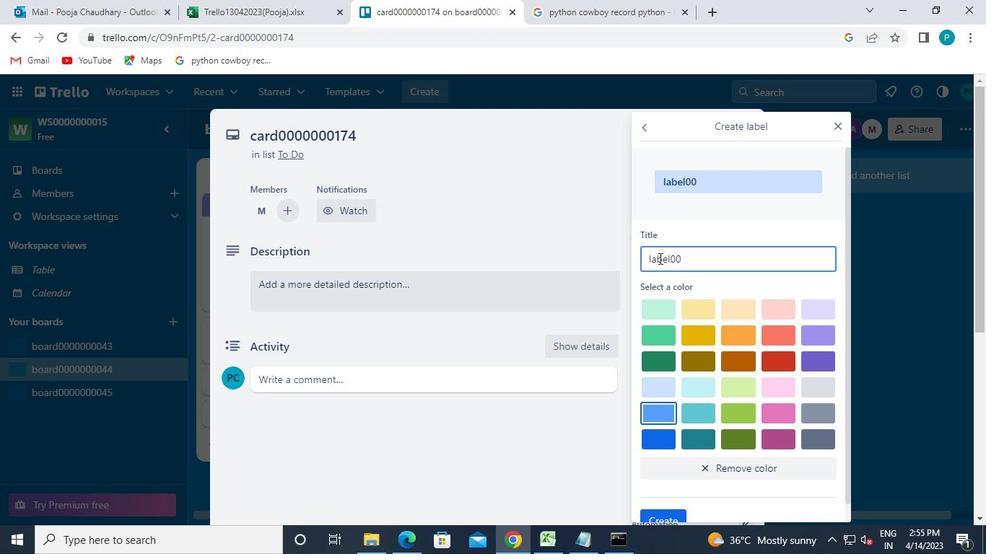 
Action: Keyboard 0
Screenshot: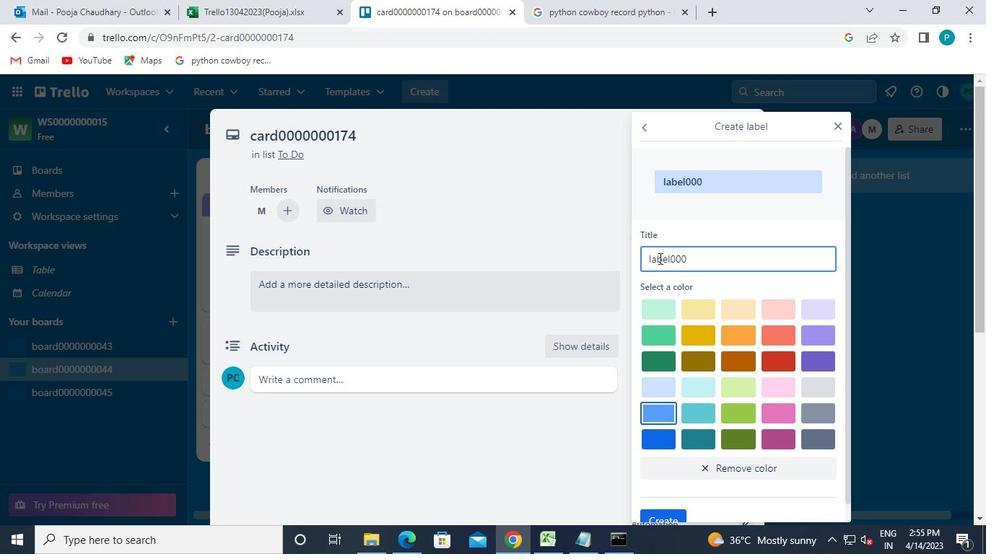 
Action: Keyboard 0
Screenshot: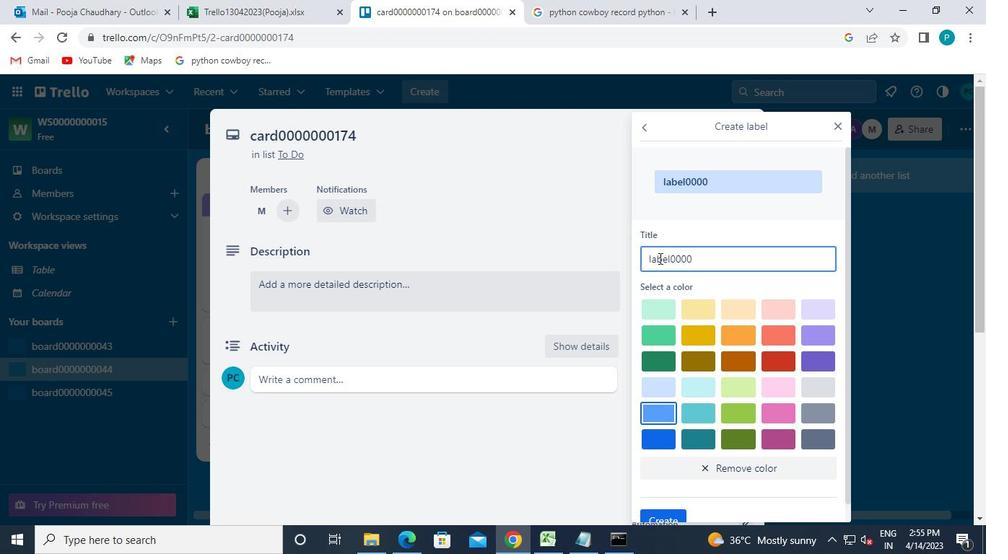 
Action: Keyboard 0
Screenshot: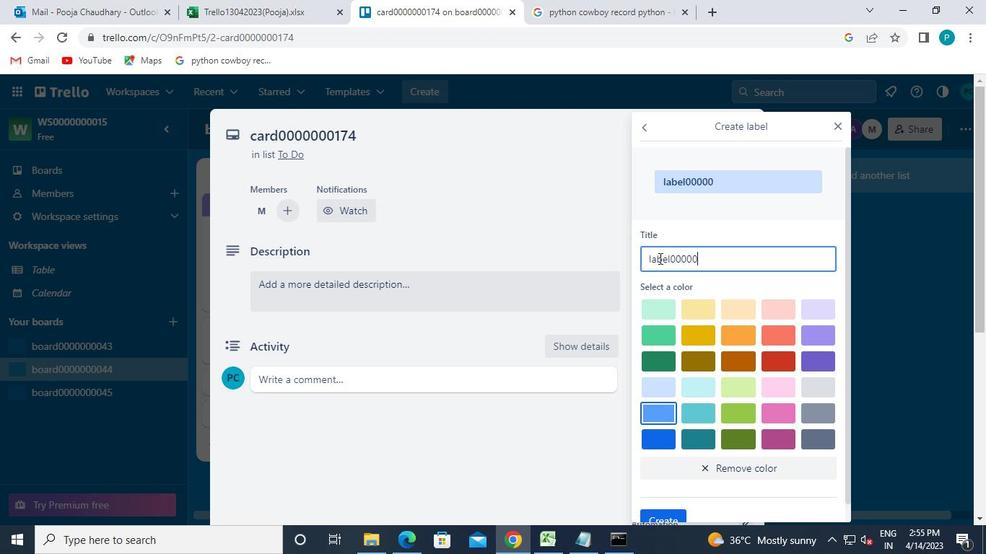 
Action: Keyboard 0
Screenshot: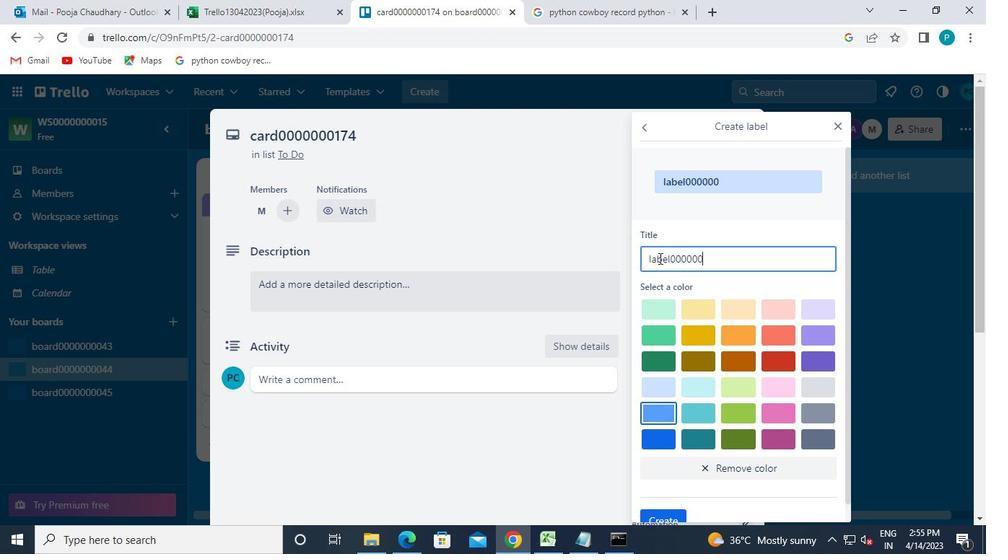 
Action: Keyboard 1
Screenshot: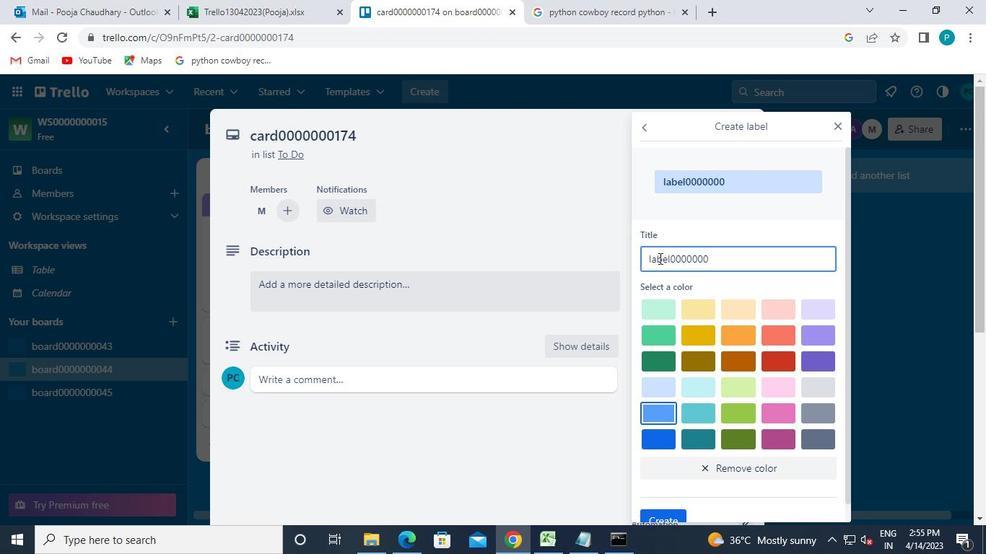 
Action: Keyboard 7
Screenshot: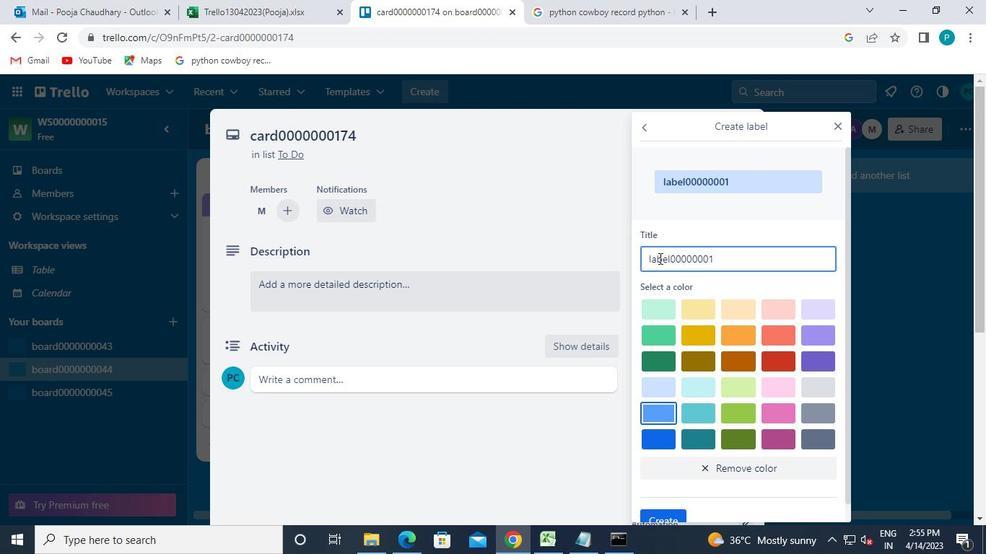 
Action: Keyboard 4
Screenshot: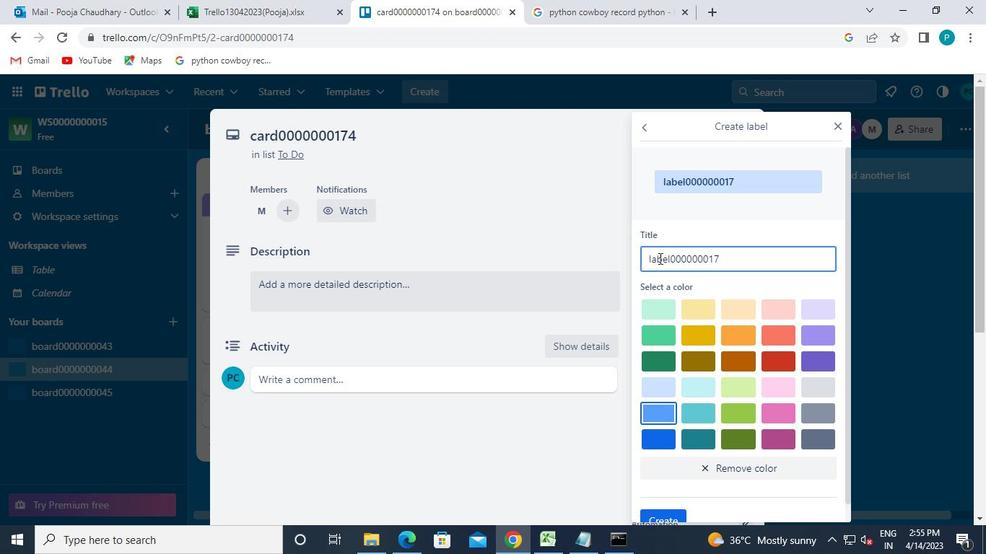 
Action: Mouse moved to (663, 505)
Screenshot: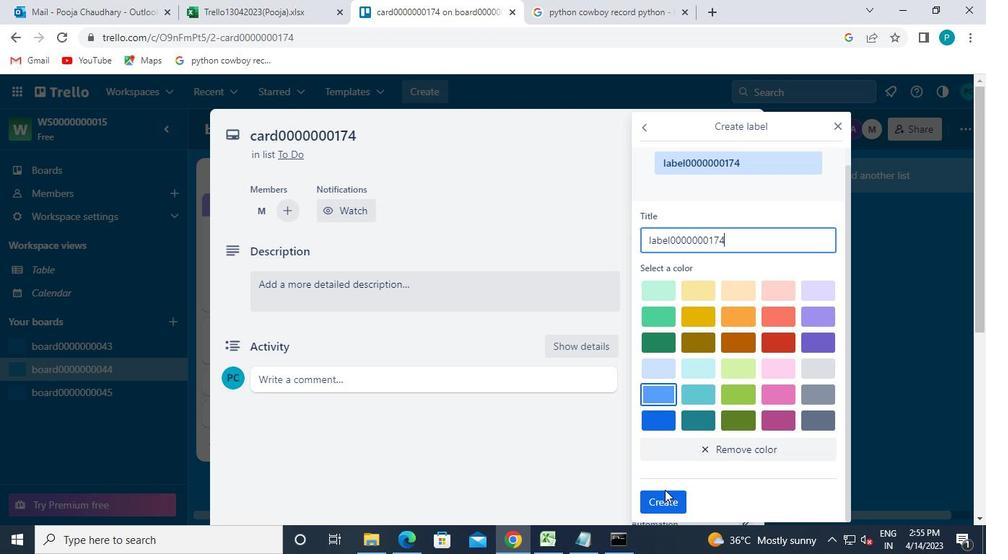 
Action: Mouse pressed left at (663, 505)
Screenshot: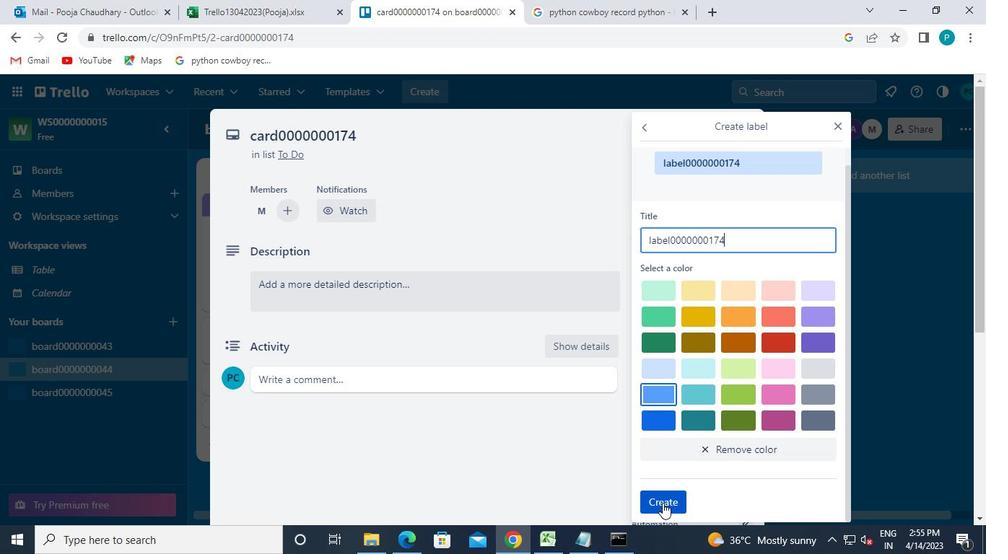 
Action: Mouse moved to (847, 125)
Screenshot: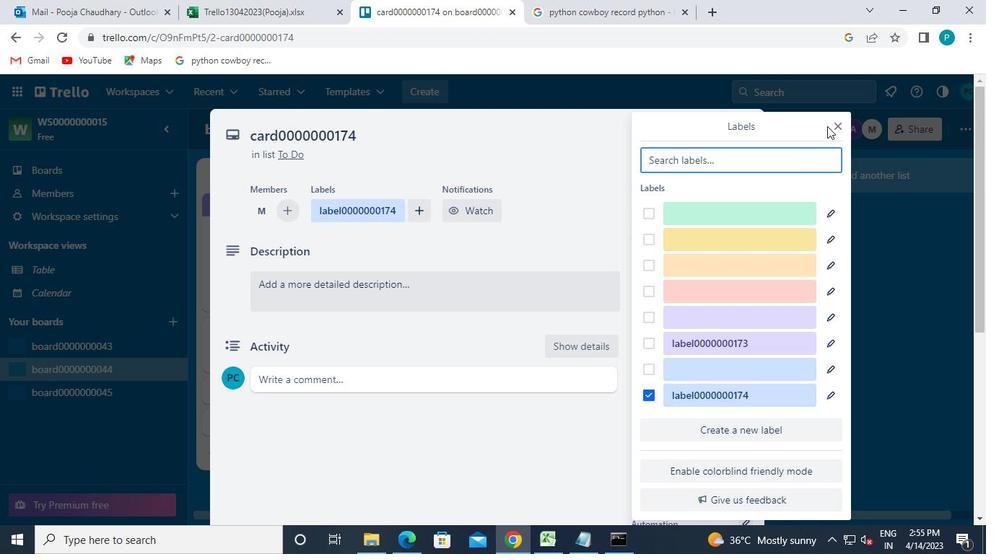 
Action: Mouse pressed left at (847, 125)
Screenshot: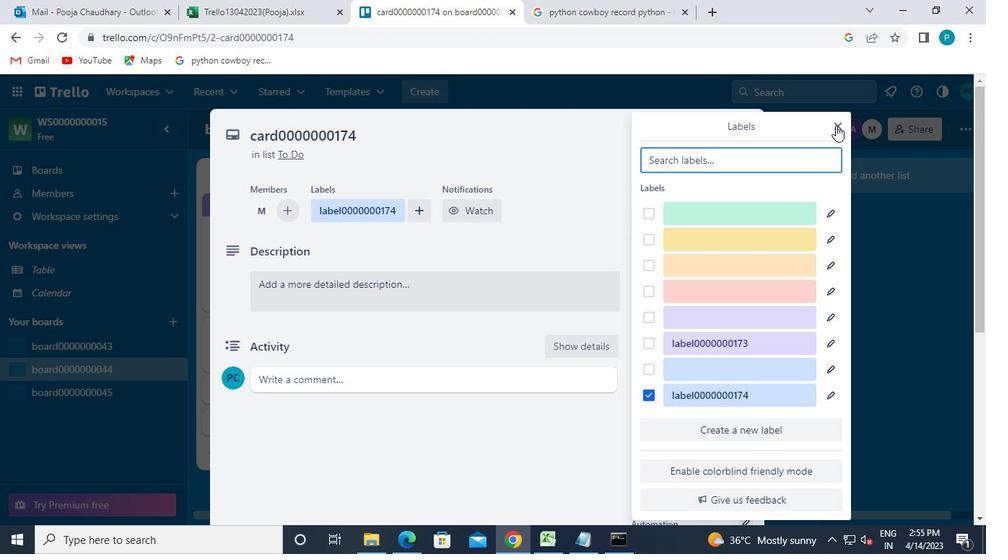 
Action: Mouse moved to (842, 124)
Screenshot: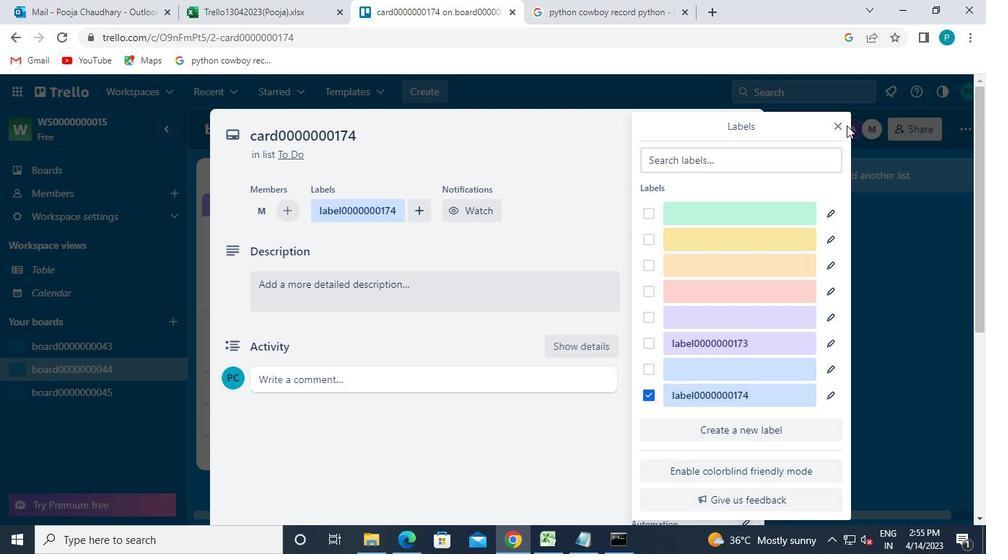 
Action: Mouse pressed left at (842, 124)
Screenshot: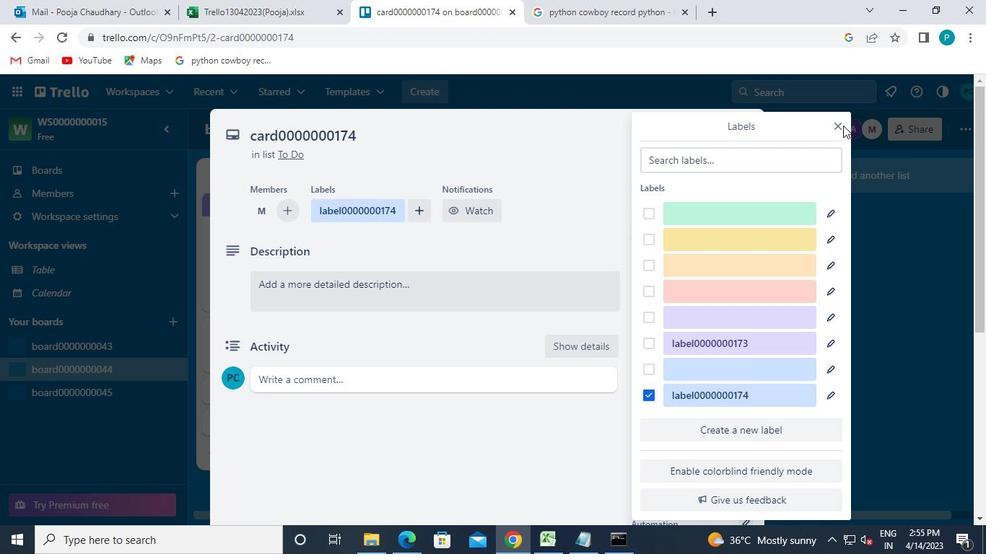
Action: Mouse moved to (680, 320)
Screenshot: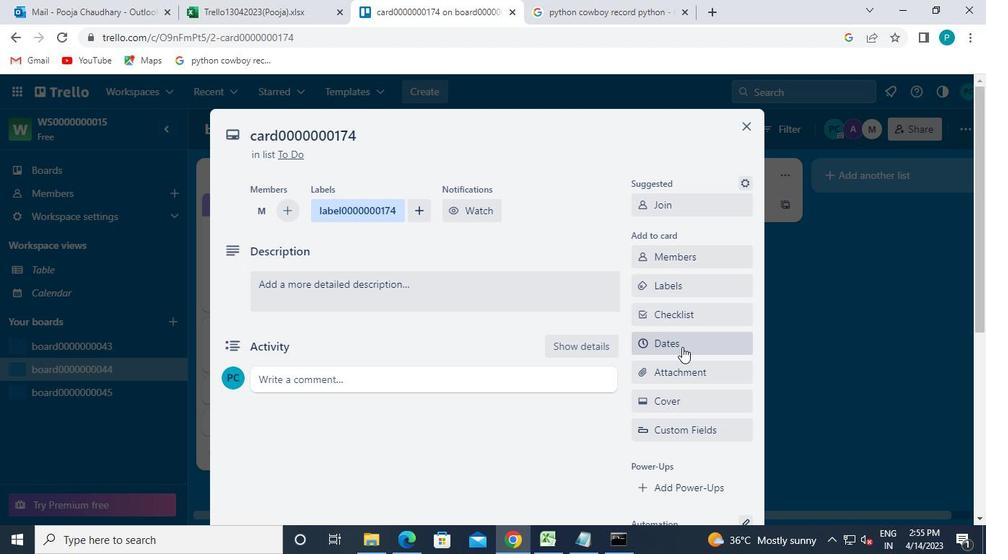 
Action: Mouse pressed left at (680, 320)
Screenshot: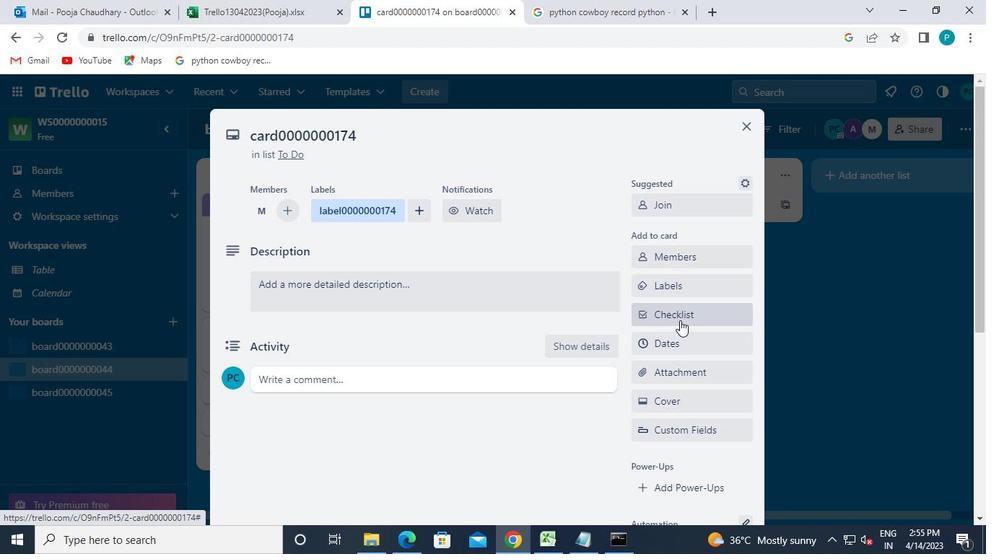 
Action: Mouse moved to (707, 386)
Screenshot: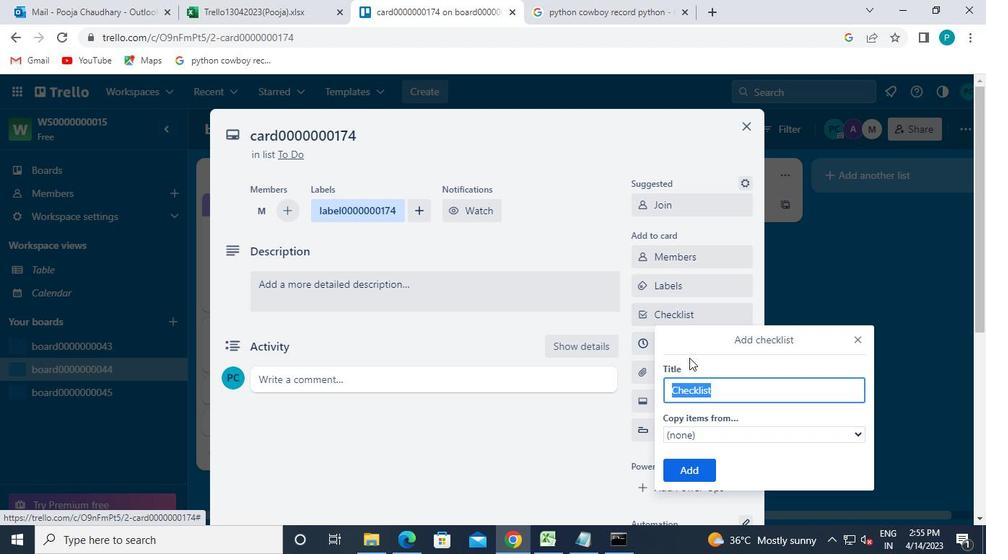 
Action: Keyboard Key.caps_lock
Screenshot: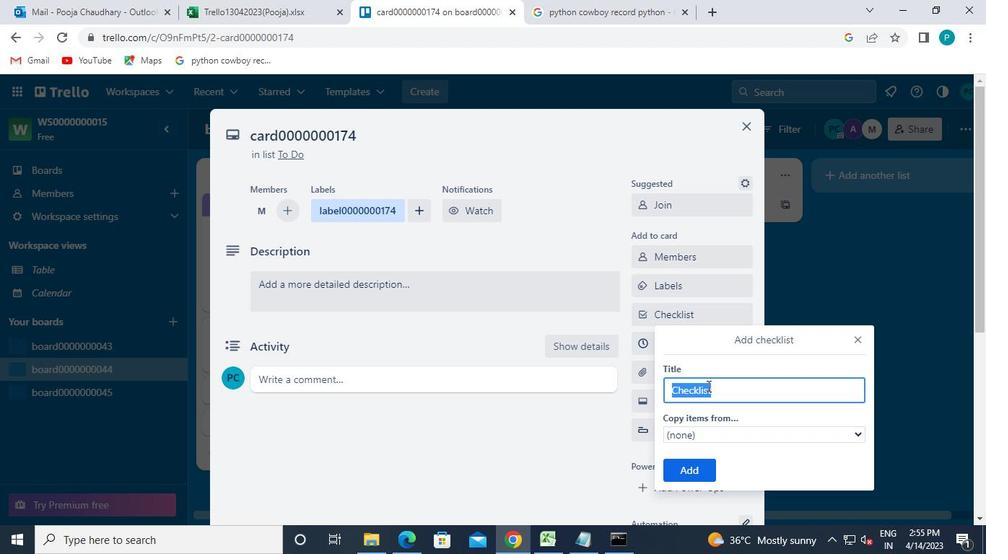 
Action: Keyboard c
Screenshot: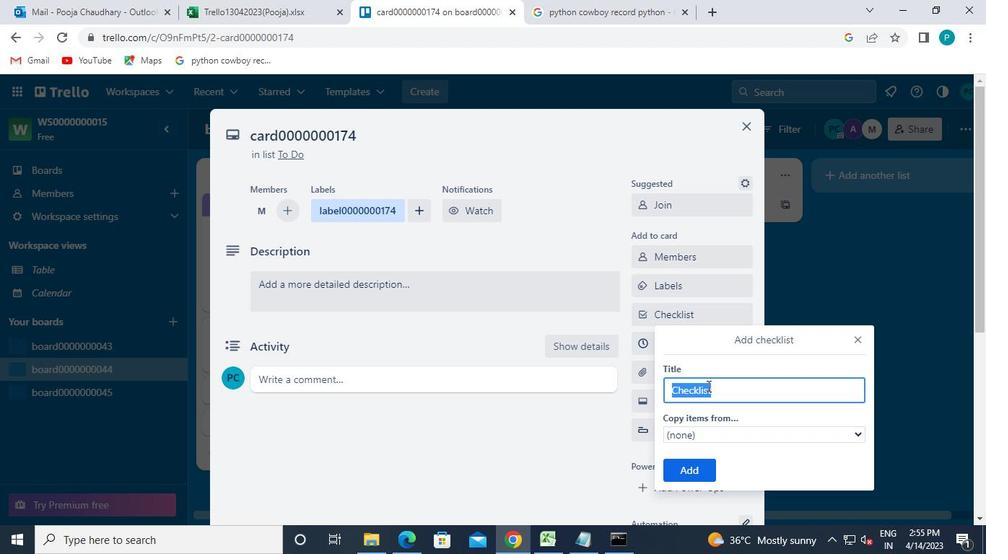 
Action: Keyboard l
Screenshot: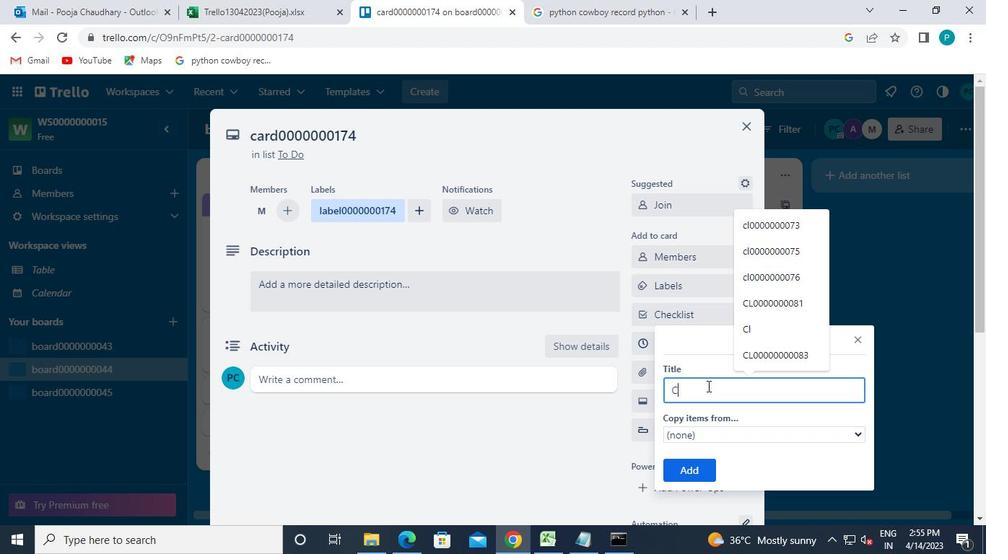 
Action: Keyboard 0
Screenshot: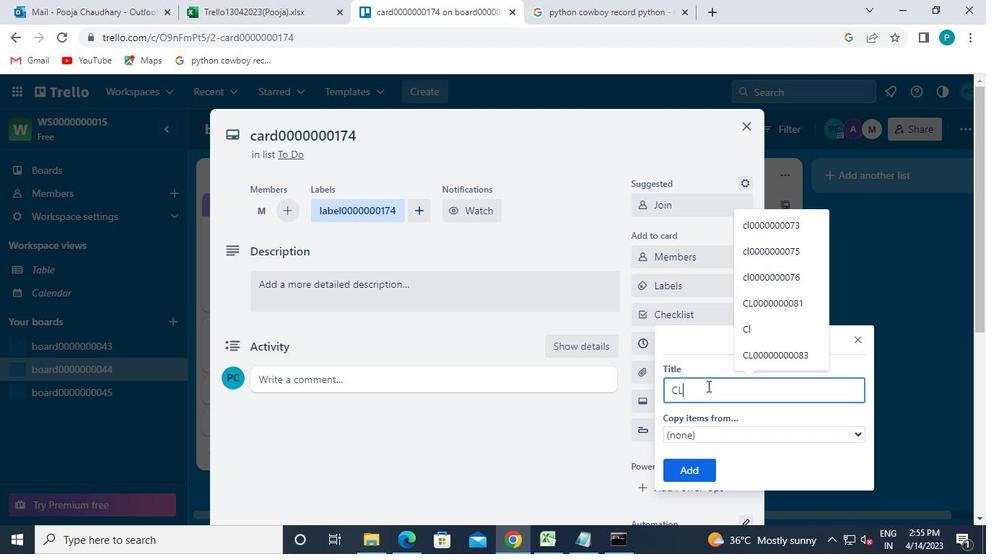 
Action: Keyboard 0
Screenshot: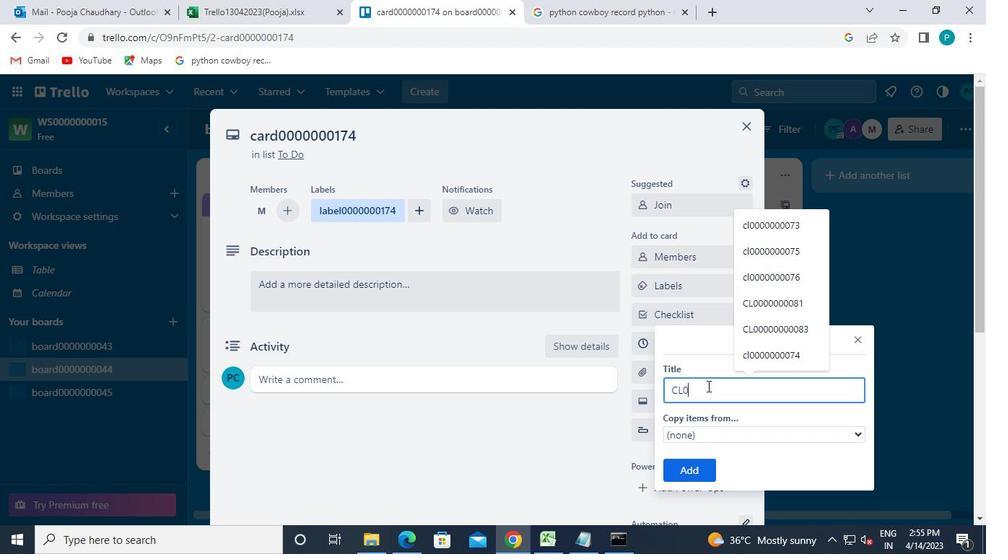 
Action: Keyboard 0
Screenshot: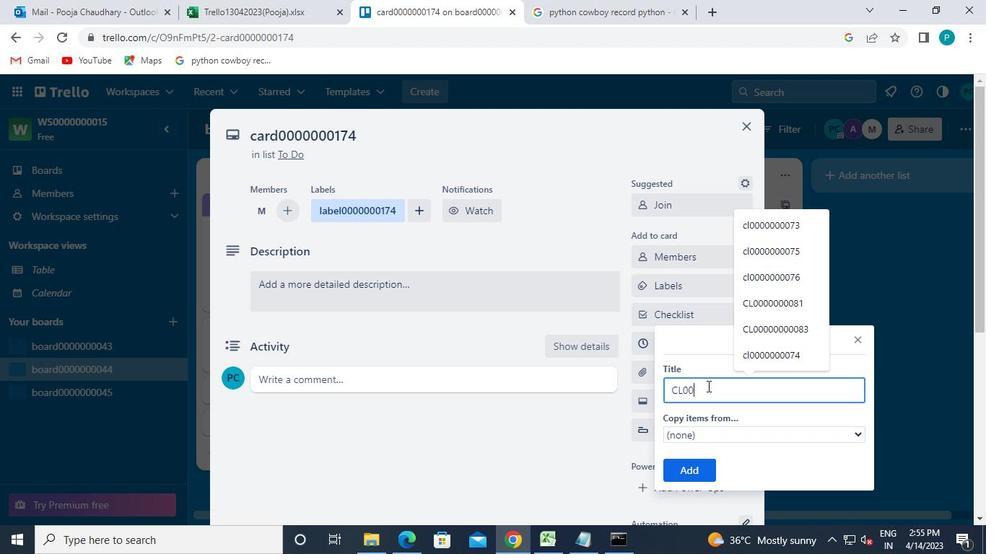
Action: Keyboard 0
Screenshot: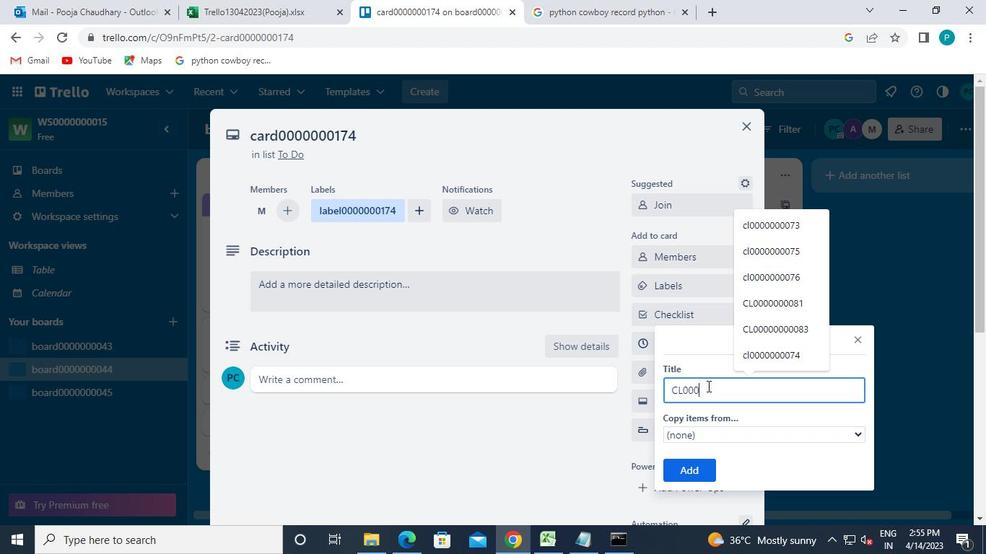 
Action: Keyboard 0
Screenshot: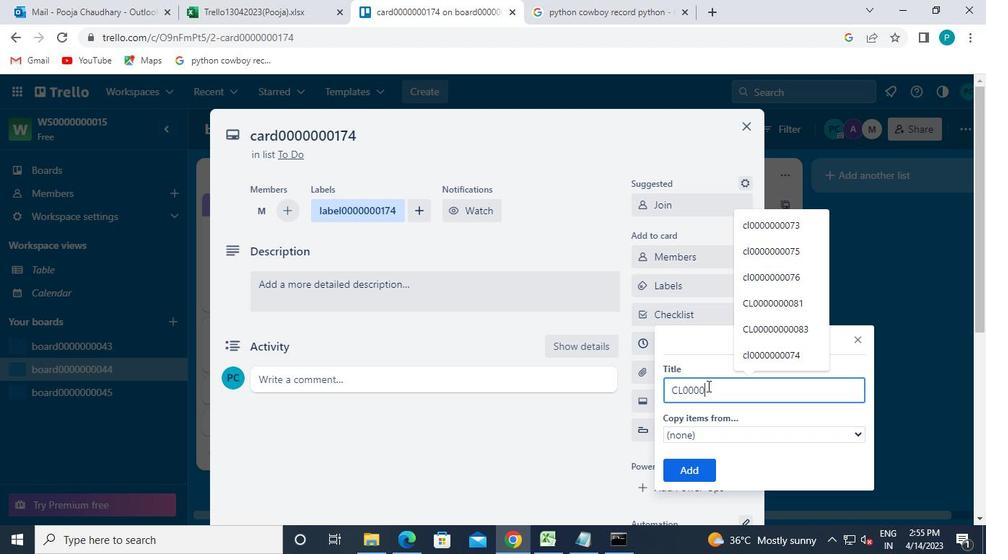 
Action: Keyboard 0
Screenshot: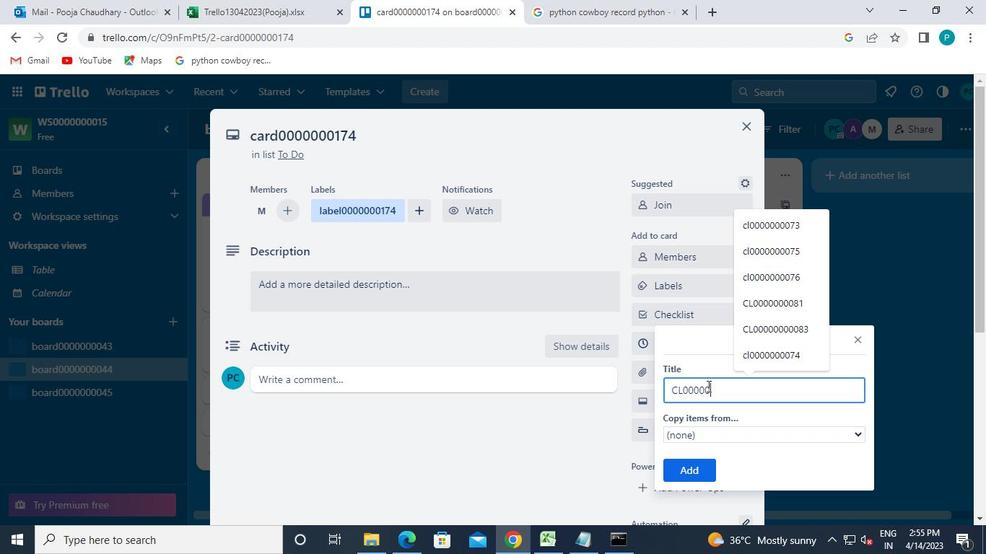 
Action: Keyboard 0
Screenshot: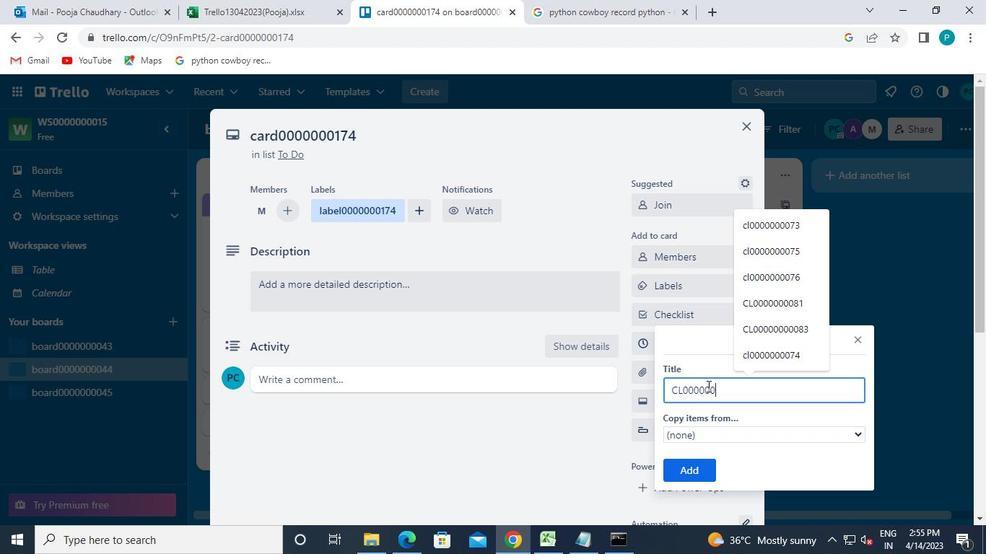 
Action: Keyboard 1
Screenshot: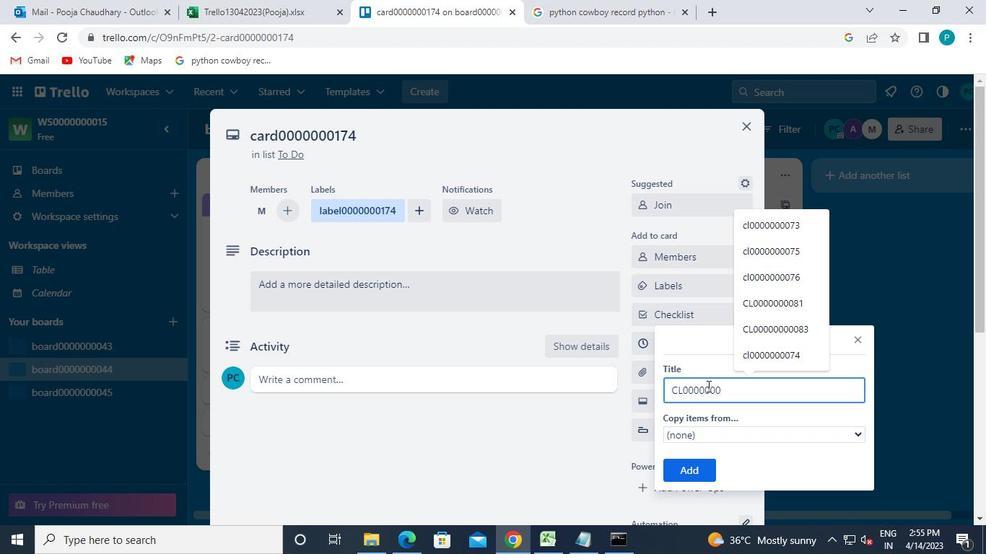 
Action: Keyboard 7
Screenshot: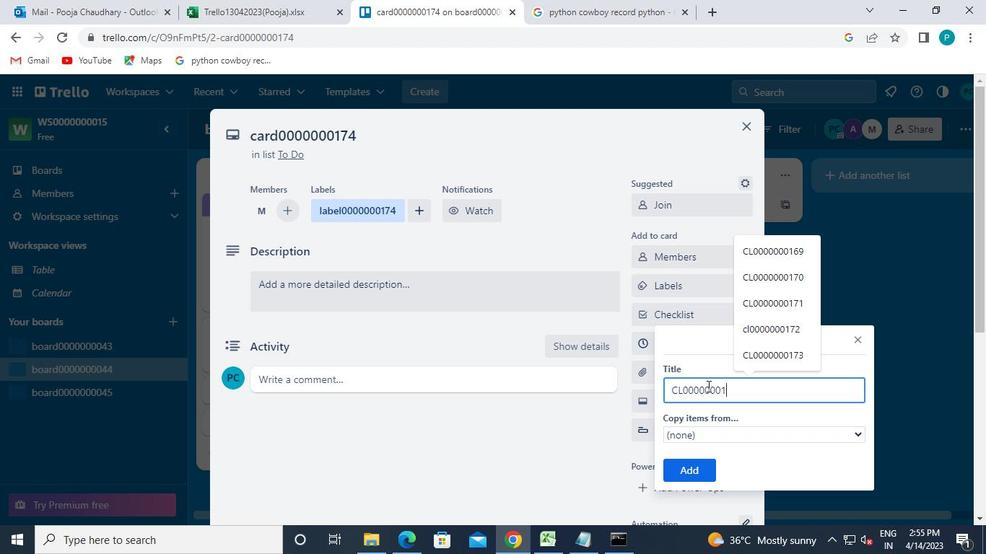 
Action: Keyboard 3
Screenshot: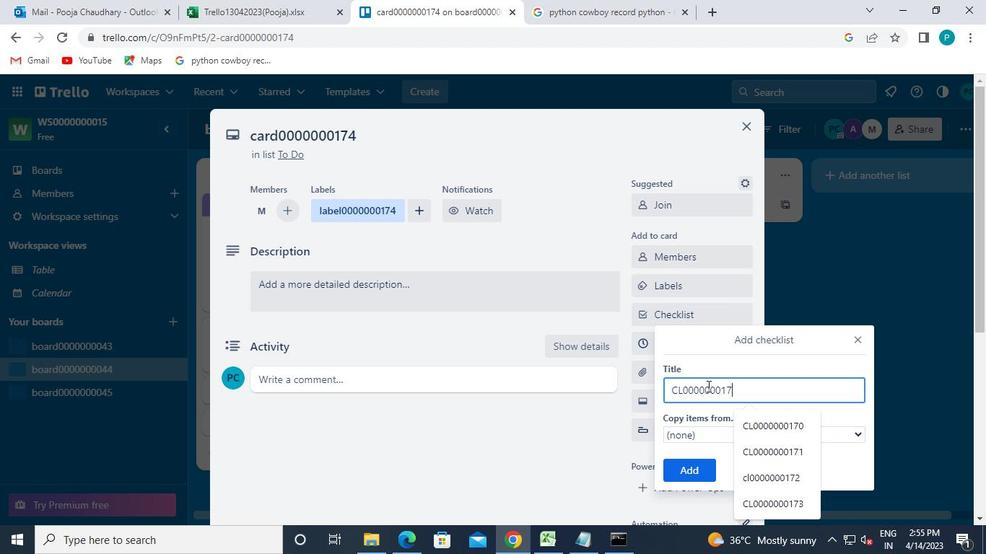
Action: Keyboard Key.backspace
Screenshot: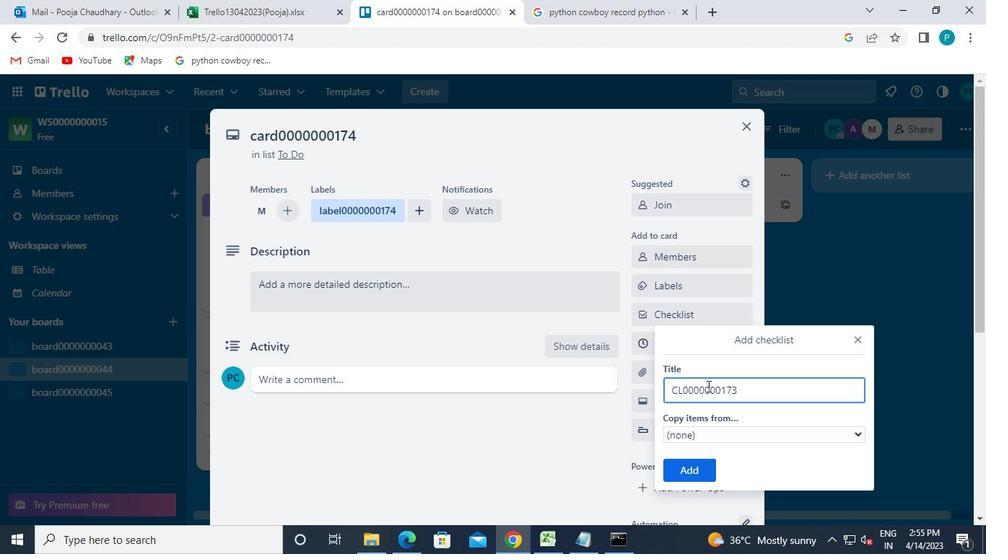 
Action: Keyboard 4
Screenshot: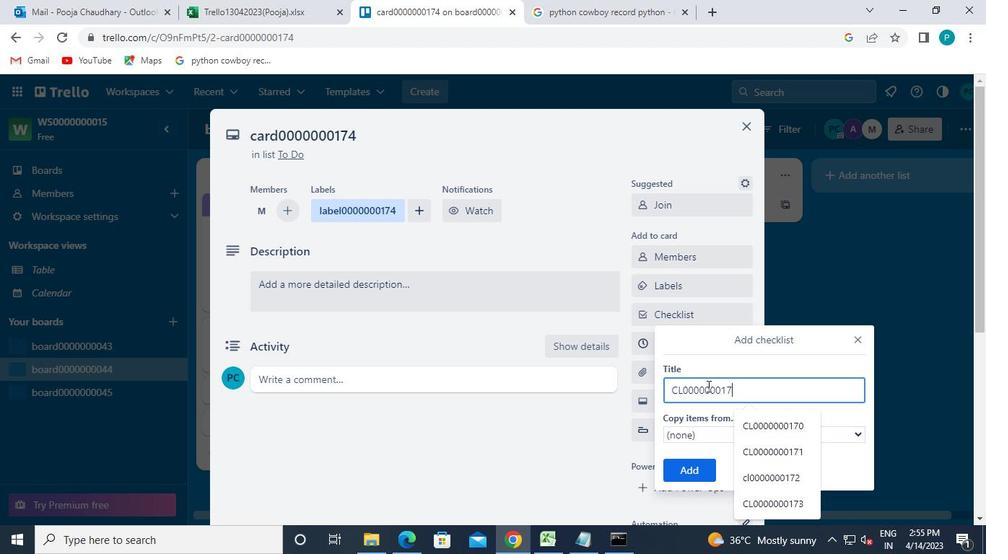 
Action: Mouse moved to (676, 476)
Screenshot: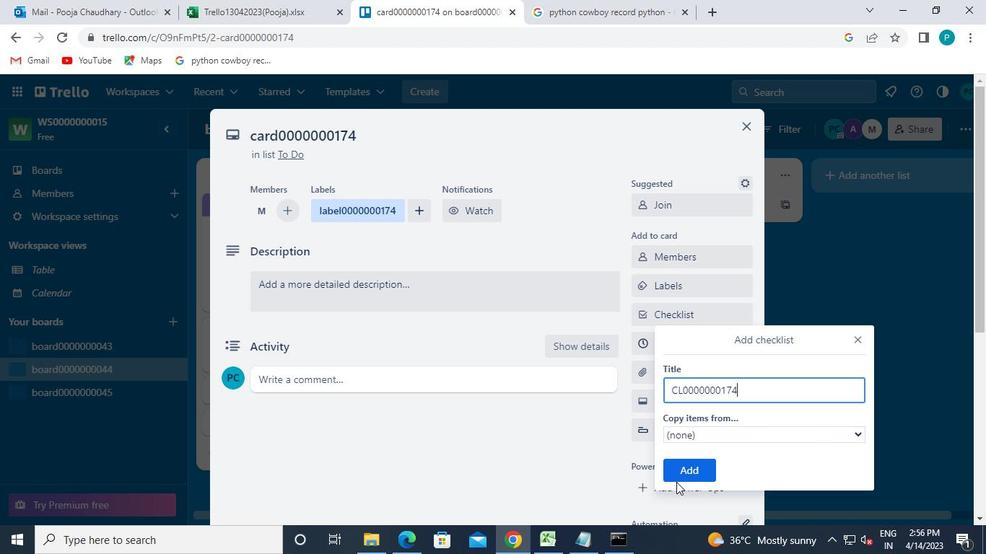 
Action: Mouse pressed left at (676, 476)
Screenshot: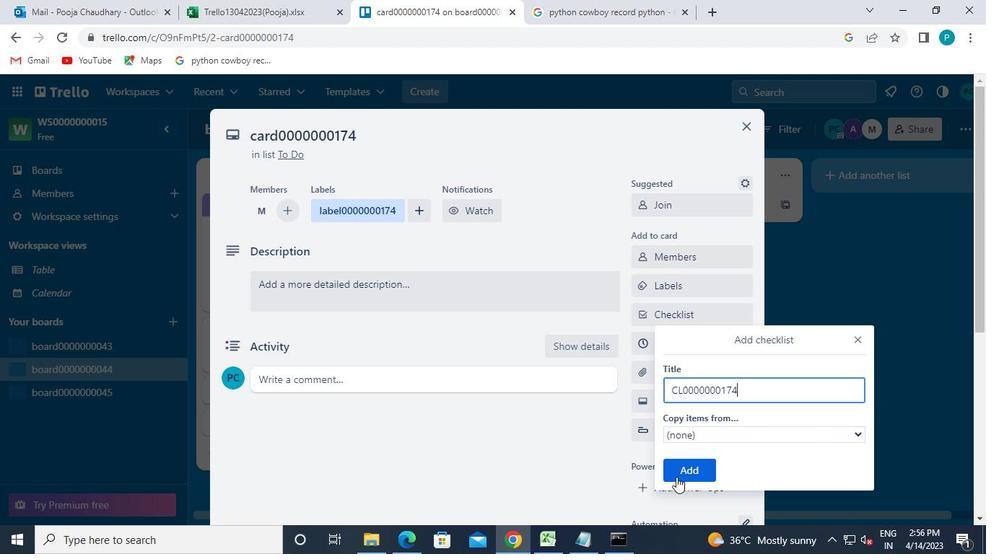 
Action: Mouse moved to (674, 339)
Screenshot: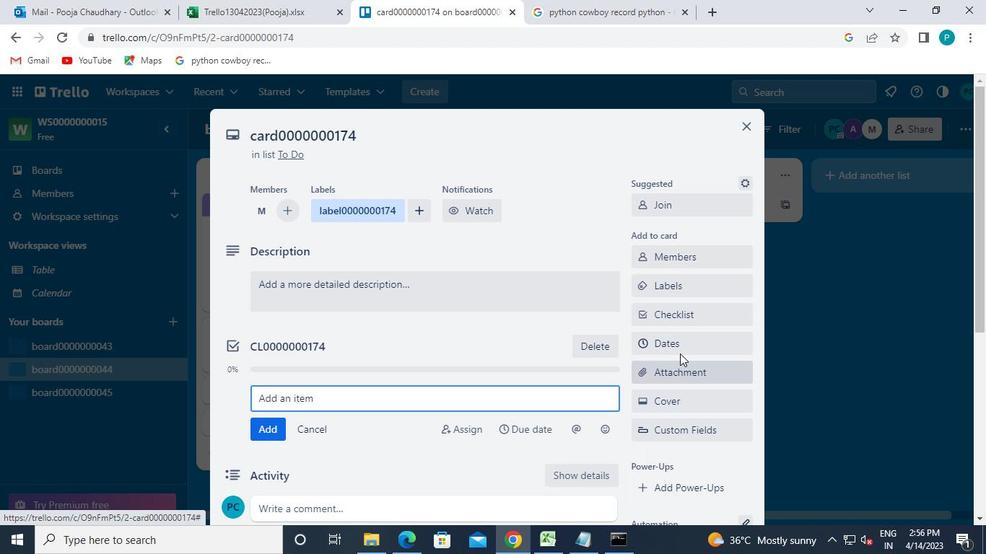 
Action: Mouse pressed left at (674, 339)
Screenshot: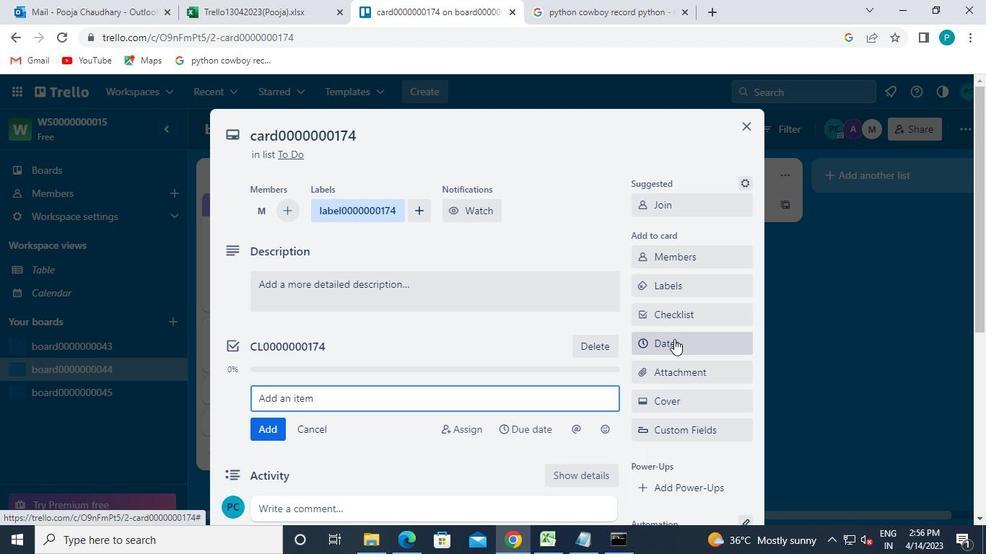 
Action: Mouse moved to (657, 392)
Screenshot: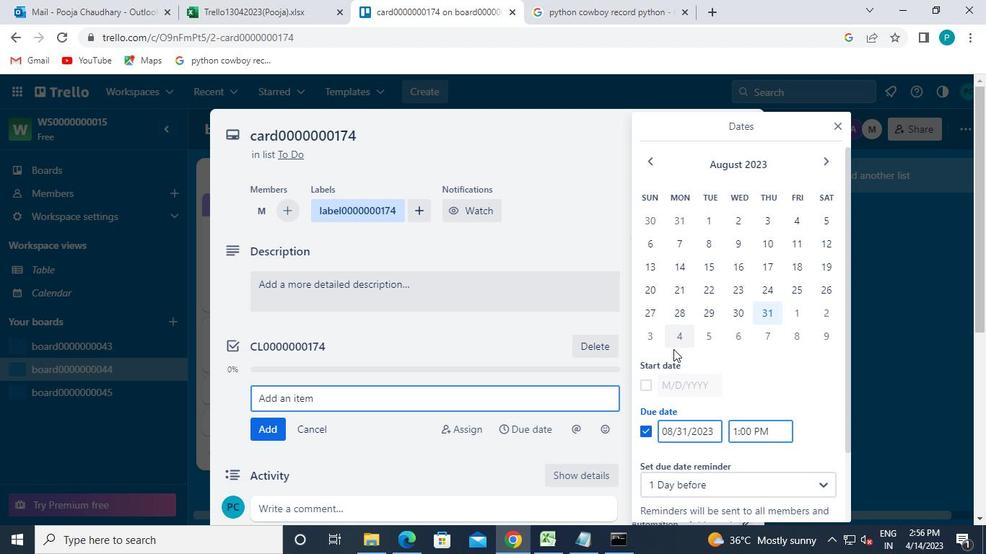 
Action: Mouse pressed left at (657, 392)
Screenshot: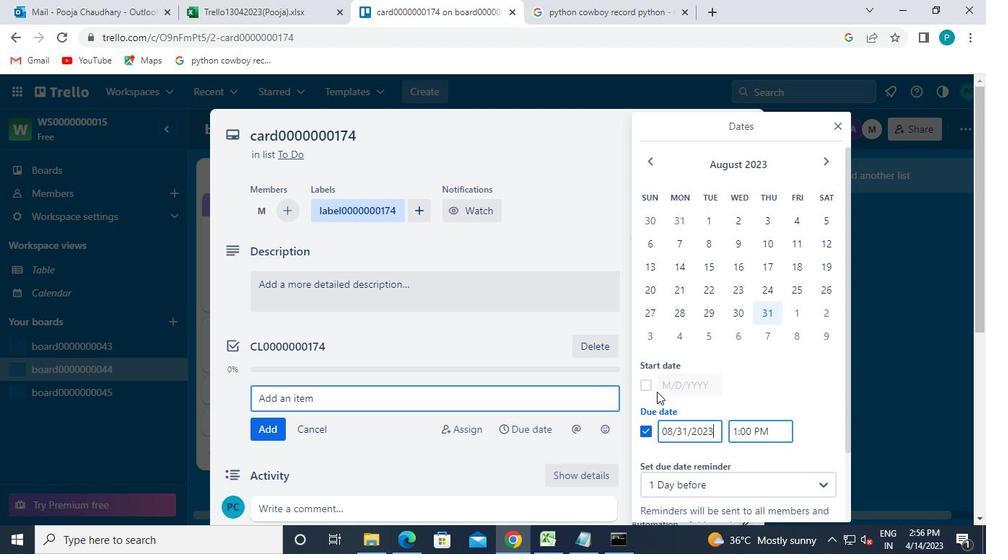 
Action: Mouse moved to (826, 164)
Screenshot: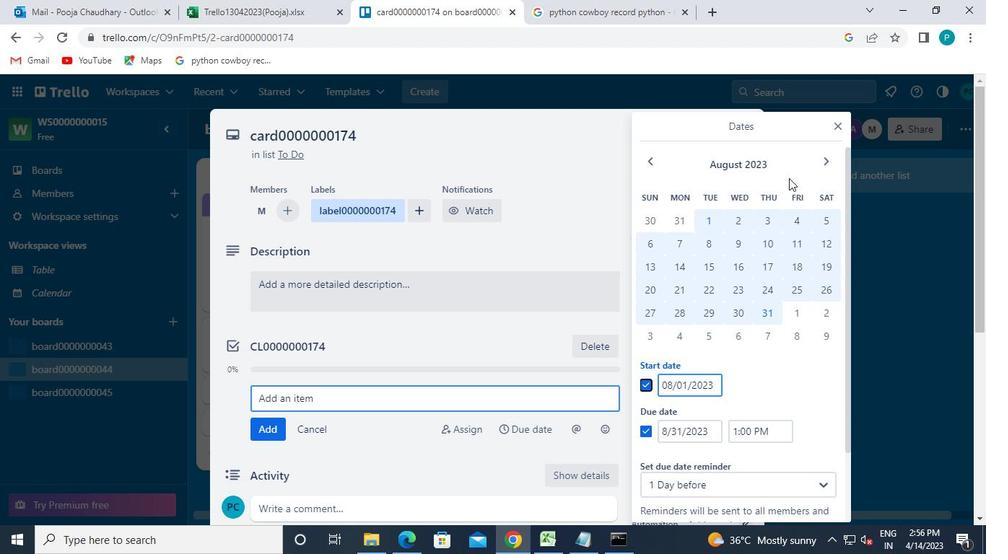 
Action: Mouse pressed left at (826, 164)
Screenshot: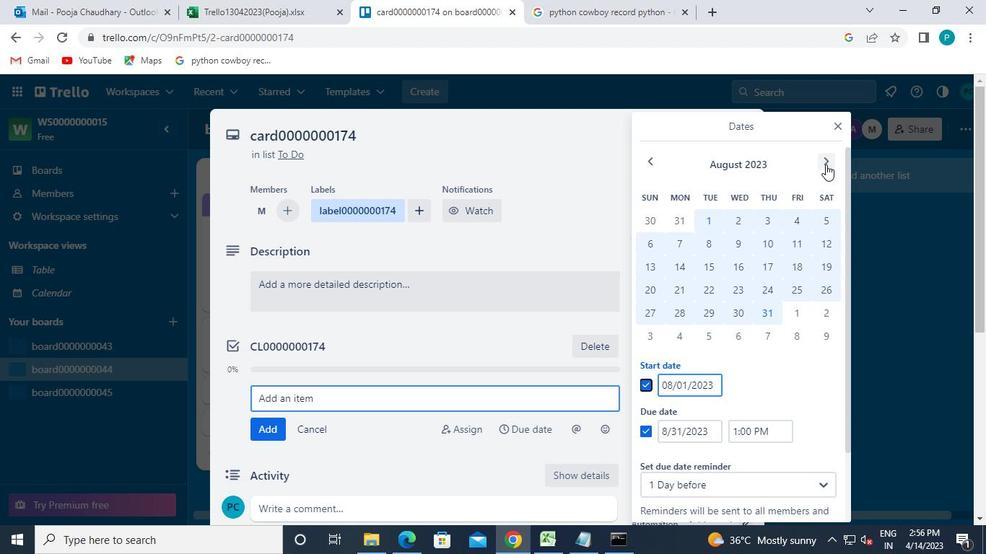 
Action: Mouse moved to (789, 221)
Screenshot: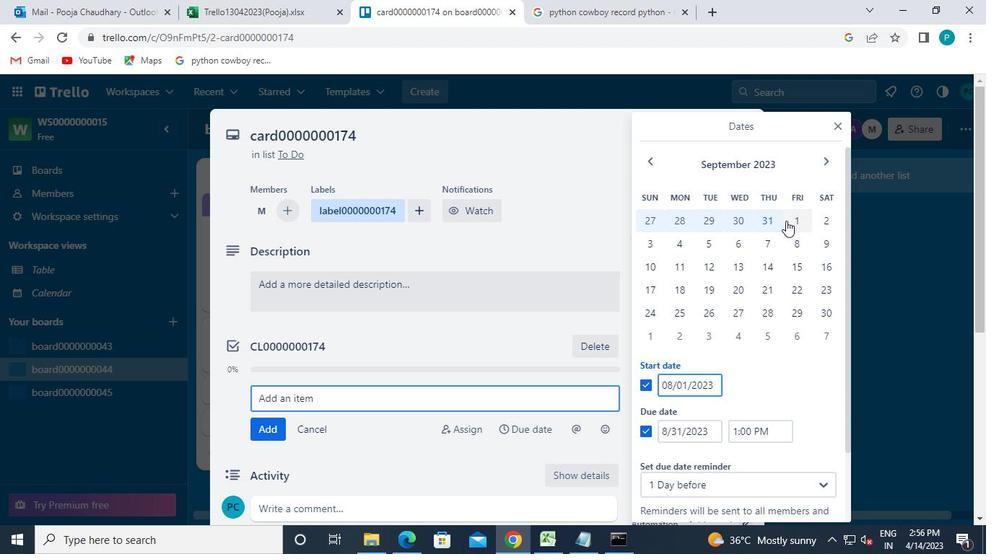 
Action: Mouse pressed left at (789, 221)
Screenshot: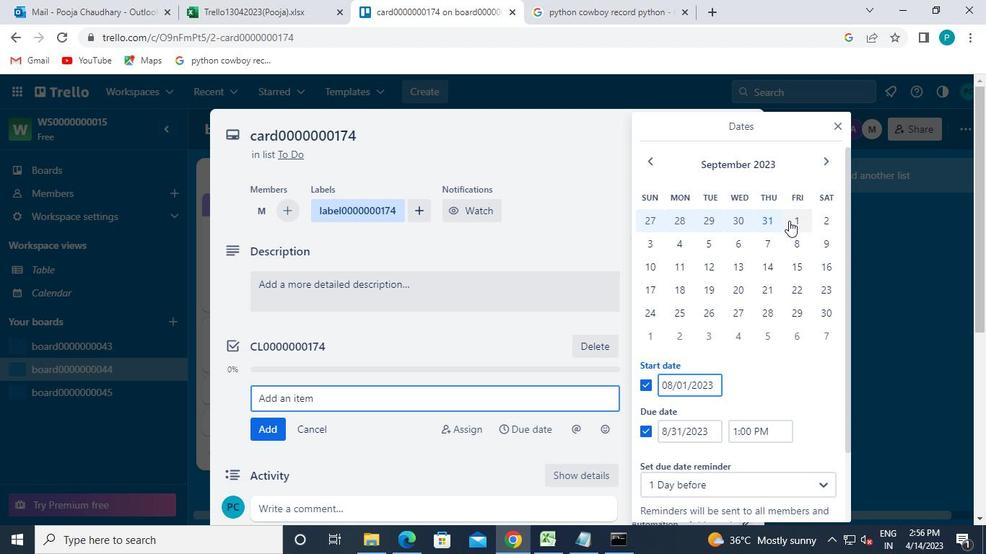 
Action: Mouse moved to (822, 313)
Screenshot: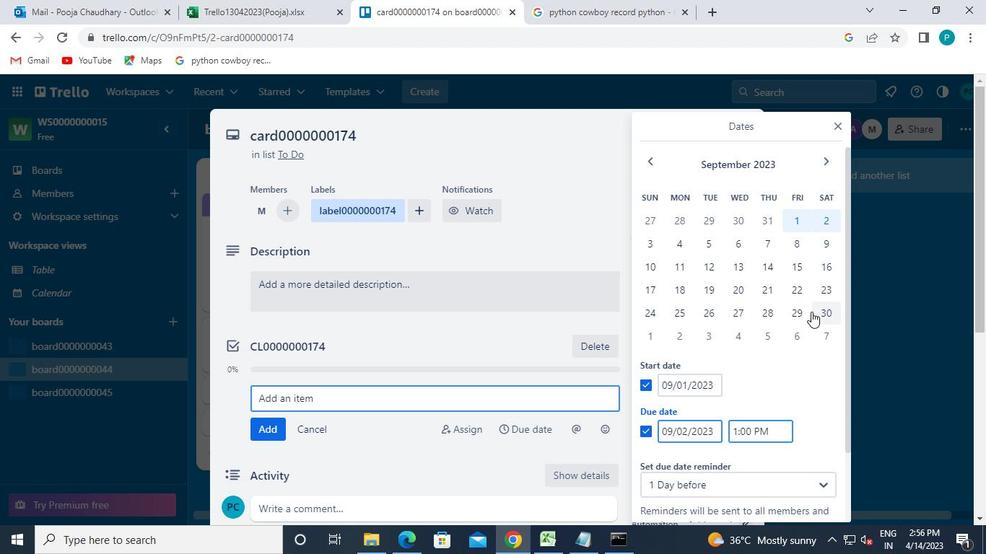
Action: Mouse pressed left at (822, 313)
Screenshot: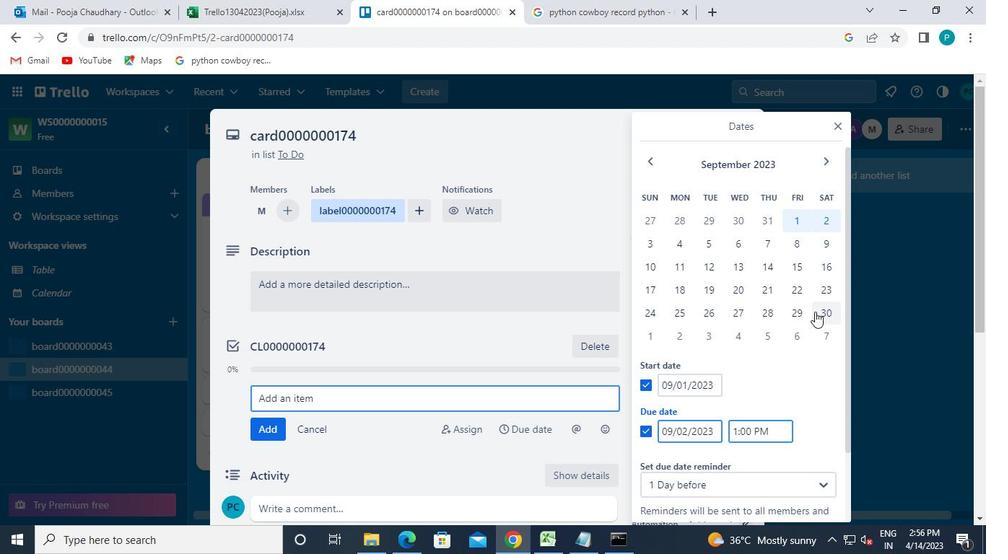 
Action: Mouse moved to (686, 463)
Screenshot: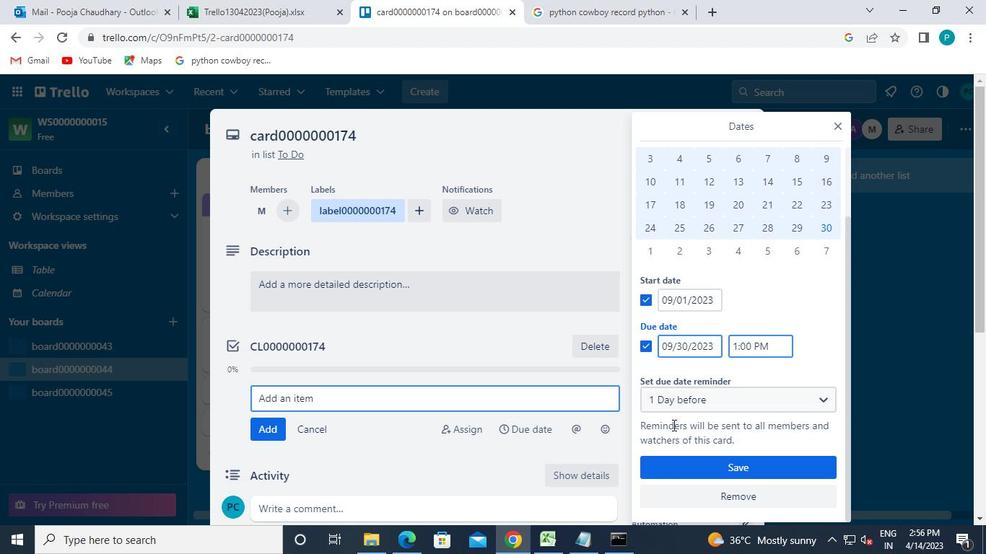 
Action: Mouse pressed left at (686, 463)
Screenshot: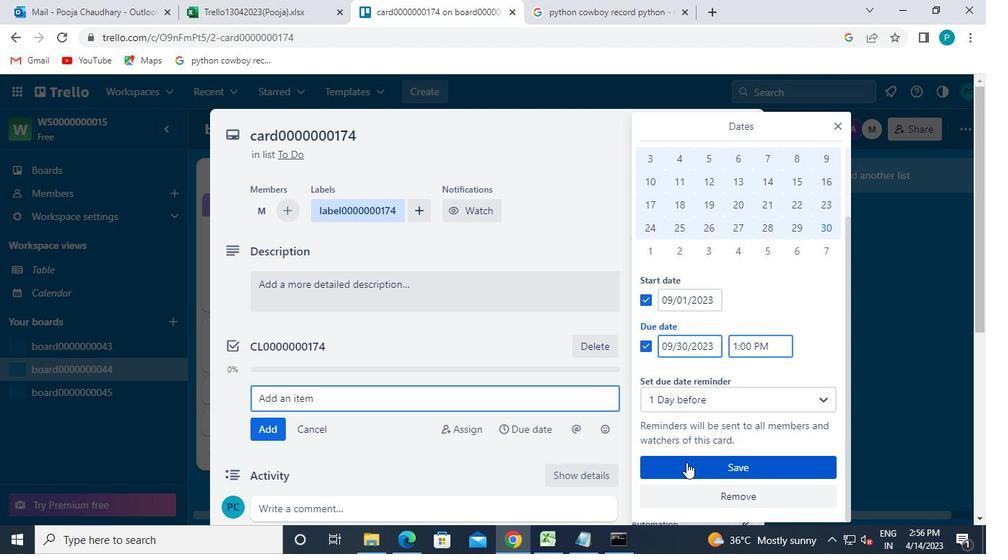 
Action: Mouse moved to (678, 440)
Screenshot: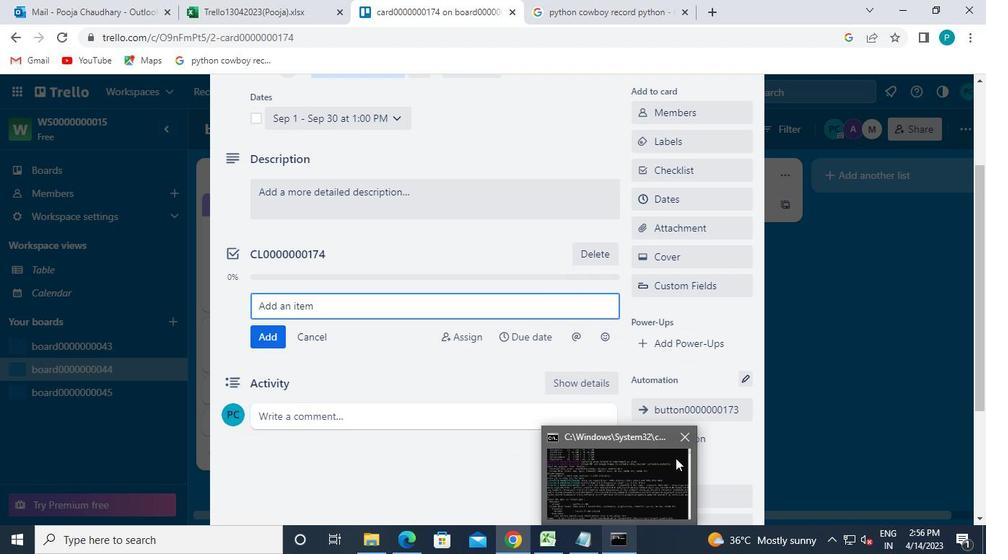 
Action: Mouse pressed left at (678, 440)
Screenshot: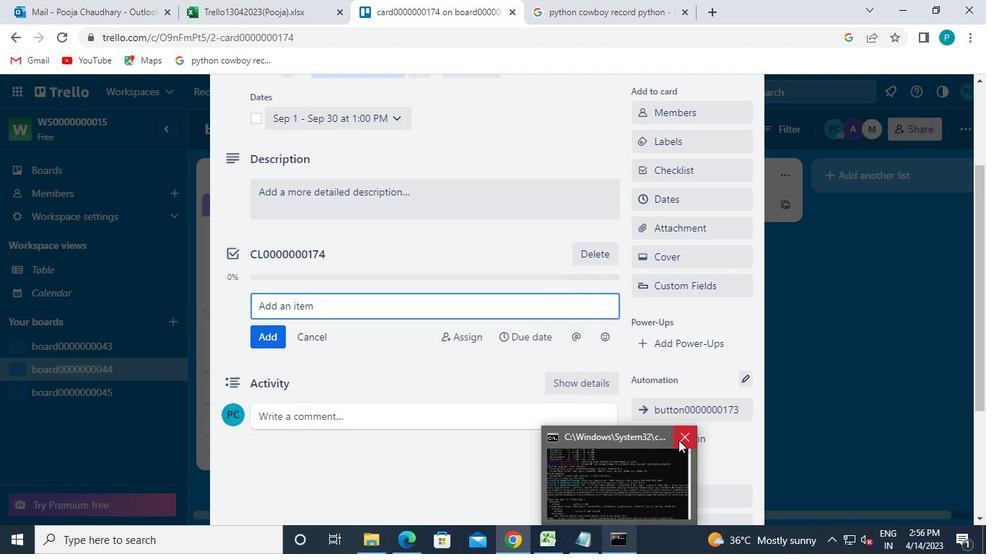 
